 Task: View the complete user details
Action: Mouse scrolled (221, 227) with delta (0, 0)
Screenshot: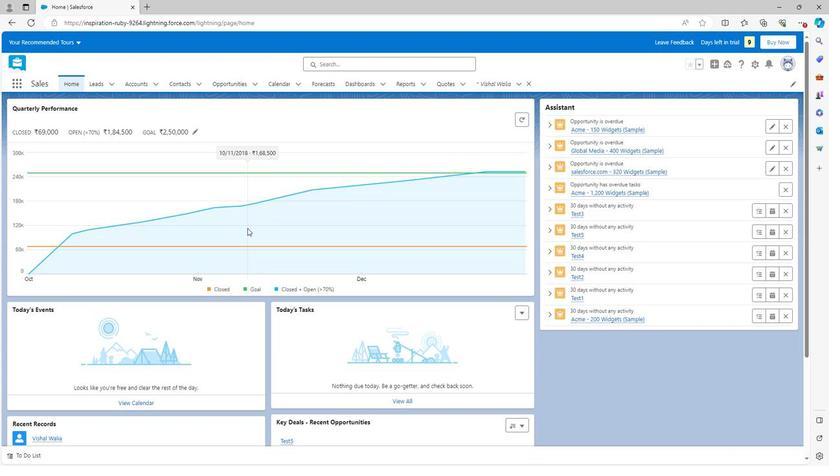 
Action: Mouse scrolled (221, 227) with delta (0, 0)
Screenshot: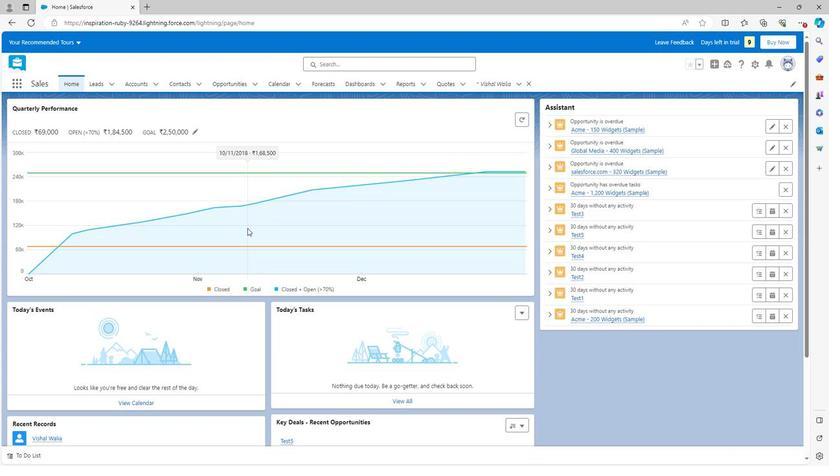 
Action: Mouse scrolled (221, 227) with delta (0, 0)
Screenshot: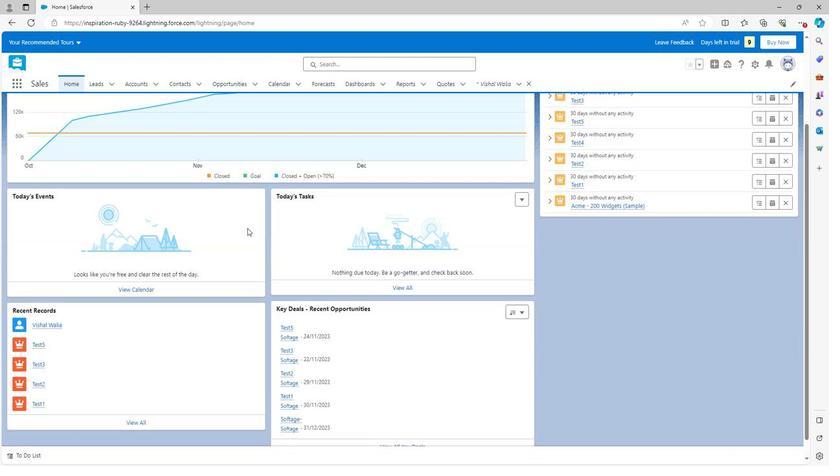 
Action: Mouse scrolled (221, 227) with delta (0, 0)
Screenshot: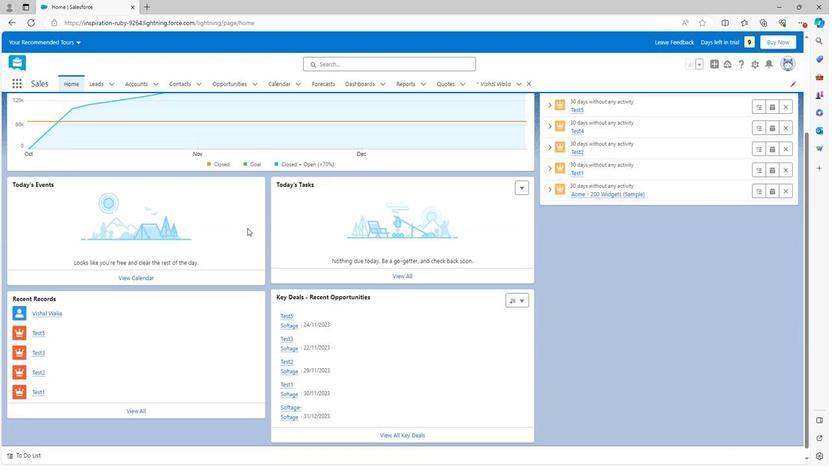 
Action: Mouse scrolled (221, 227) with delta (0, 0)
Screenshot: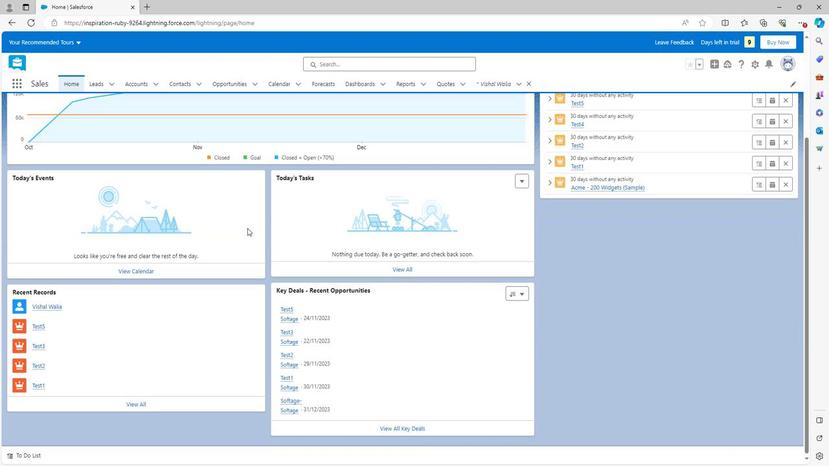 
Action: Mouse scrolled (221, 228) with delta (0, 0)
Screenshot: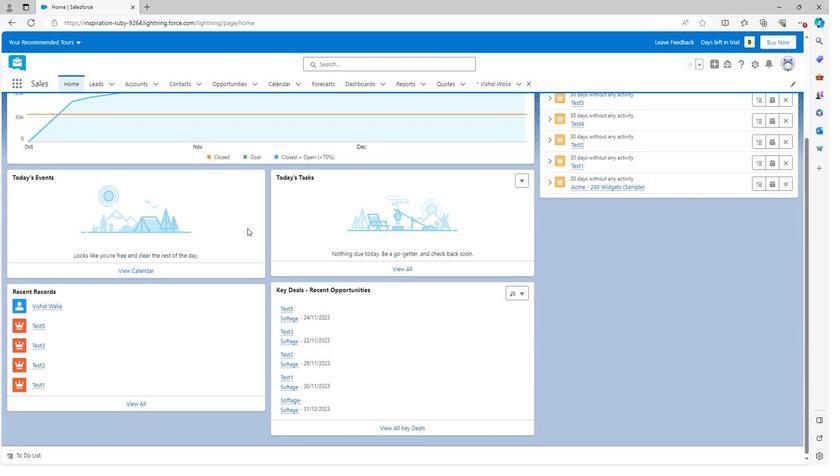 
Action: Mouse scrolled (221, 228) with delta (0, 0)
Screenshot: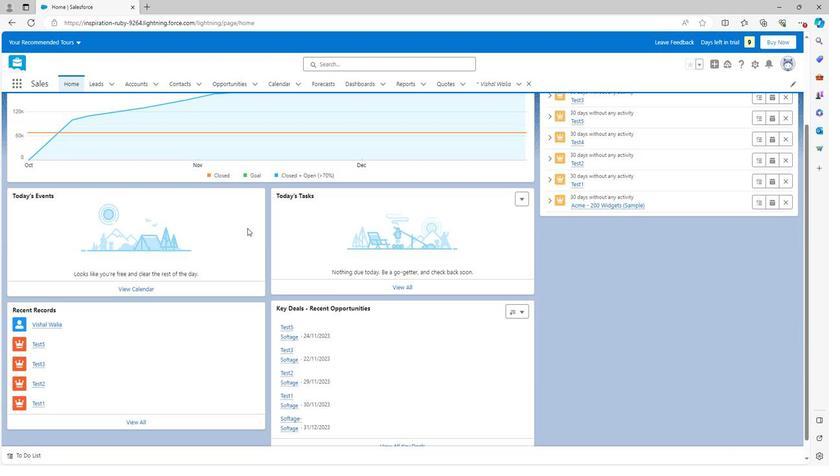 
Action: Mouse scrolled (221, 228) with delta (0, 0)
Screenshot: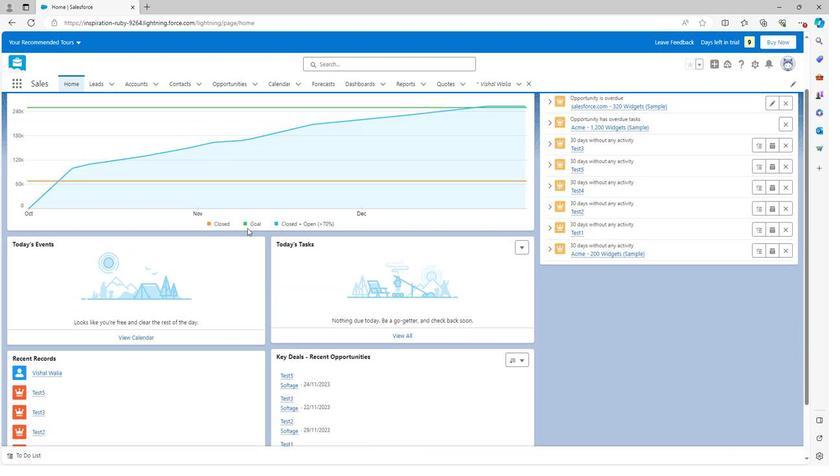 
Action: Mouse scrolled (221, 228) with delta (0, 0)
Screenshot: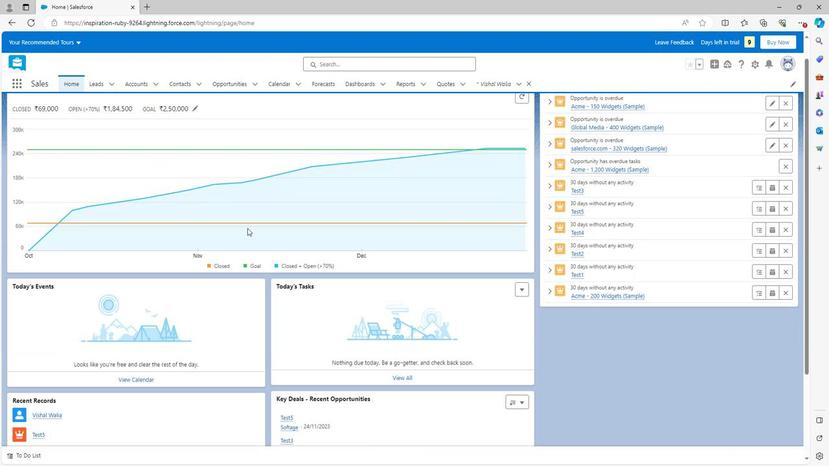 
Action: Mouse scrolled (221, 228) with delta (0, 0)
Screenshot: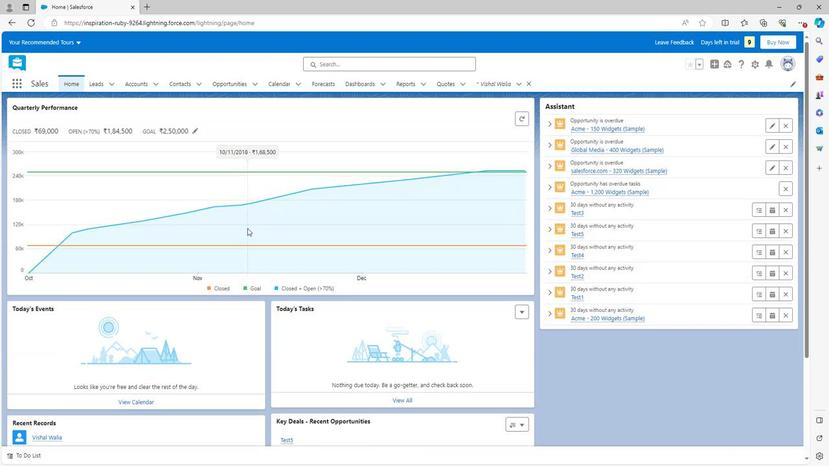 
Action: Mouse moved to (784, 64)
Screenshot: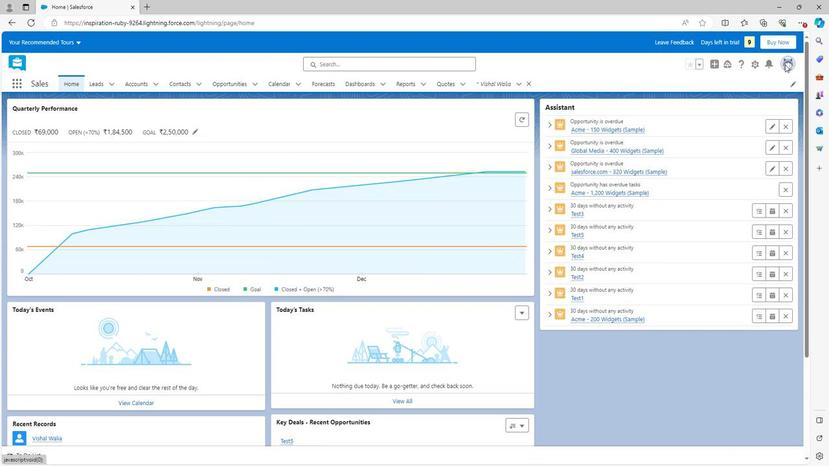 
Action: Mouse pressed left at (784, 64)
Screenshot: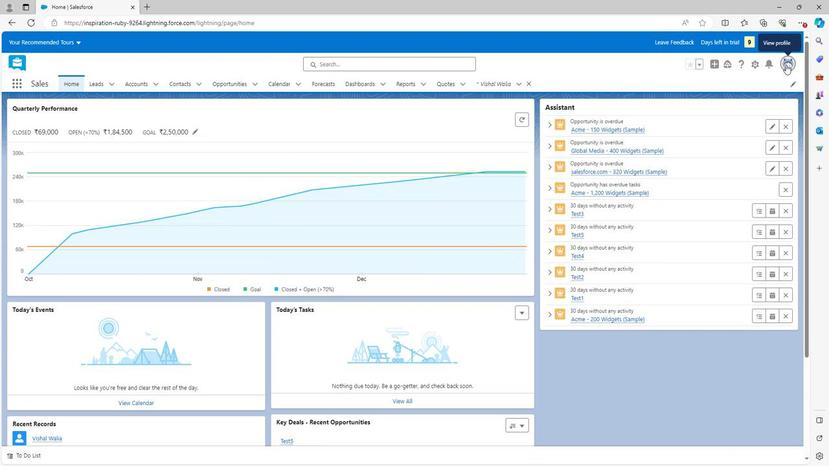 
Action: Mouse moved to (655, 93)
Screenshot: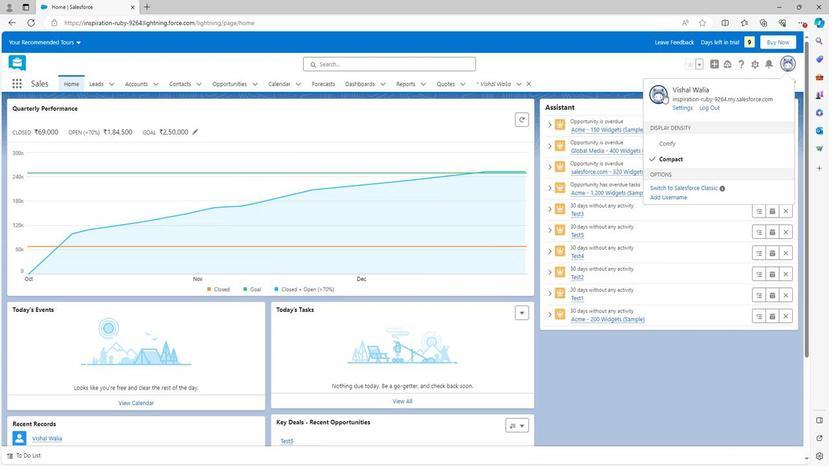 
Action: Mouse pressed left at (655, 93)
Screenshot: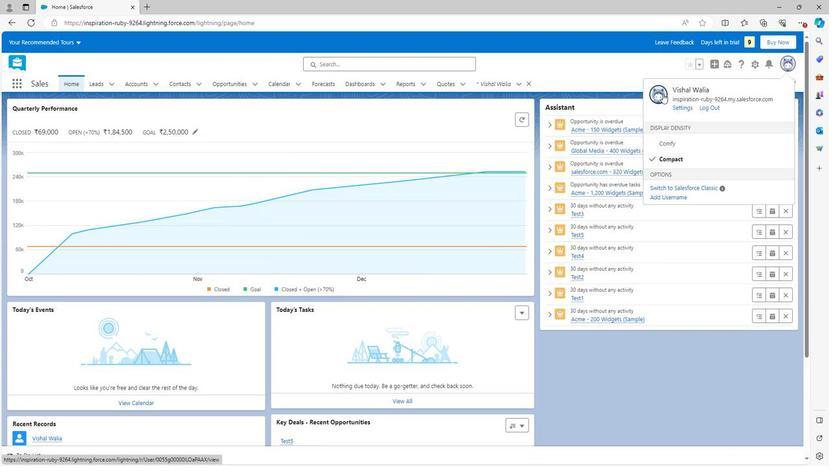 
Action: Mouse moved to (389, 250)
Screenshot: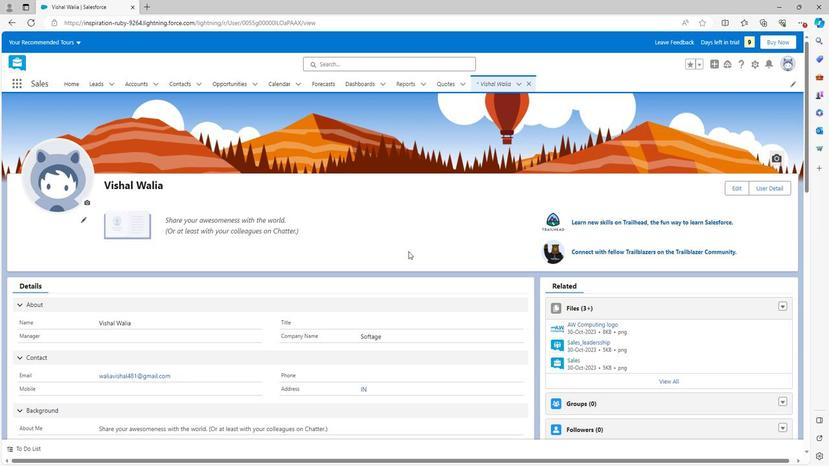 
Action: Mouse scrolled (389, 250) with delta (0, 0)
Screenshot: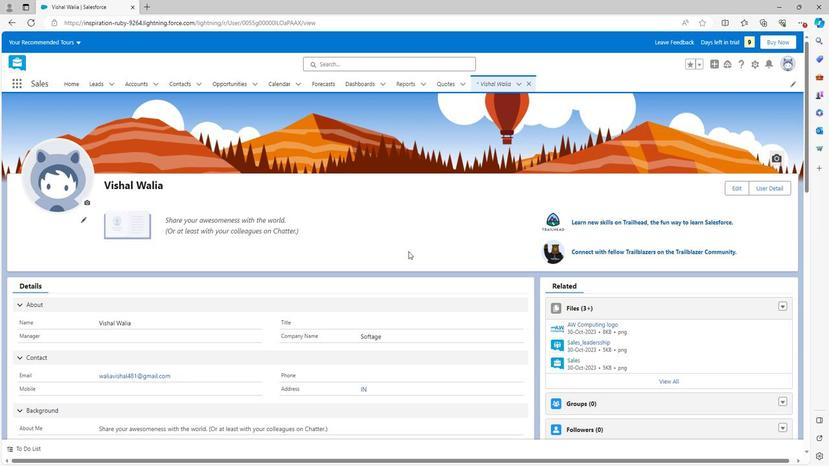 
Action: Mouse scrolled (389, 250) with delta (0, 0)
Screenshot: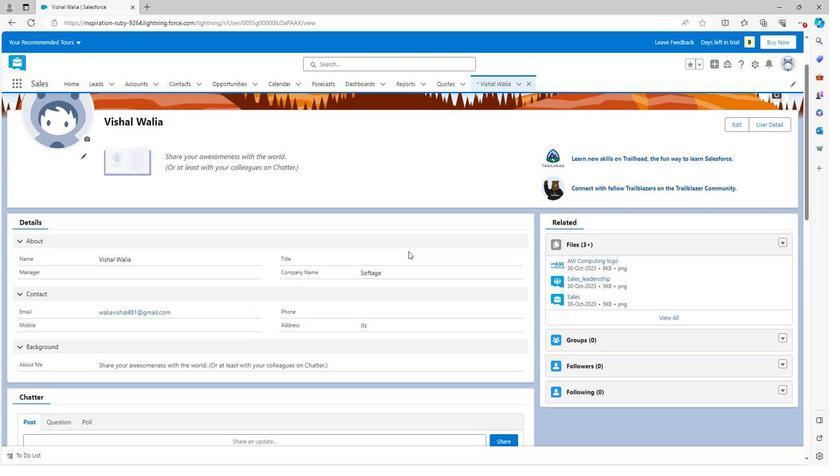 
Action: Mouse scrolled (389, 250) with delta (0, 0)
Screenshot: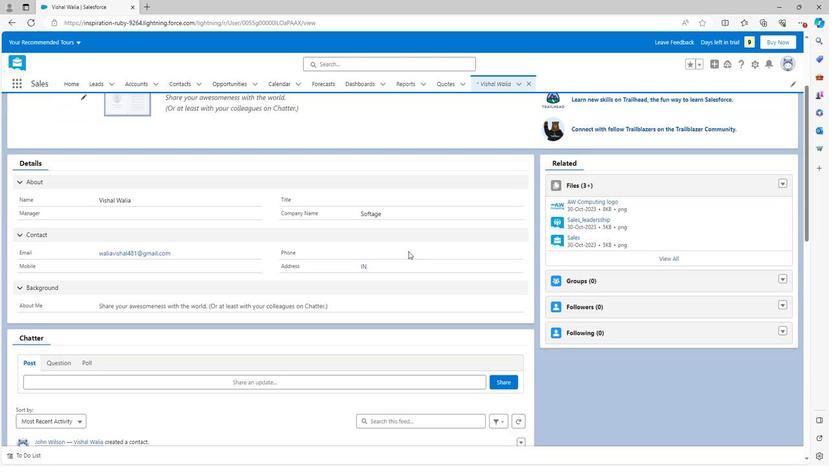 
Action: Mouse scrolled (389, 250) with delta (0, 0)
Screenshot: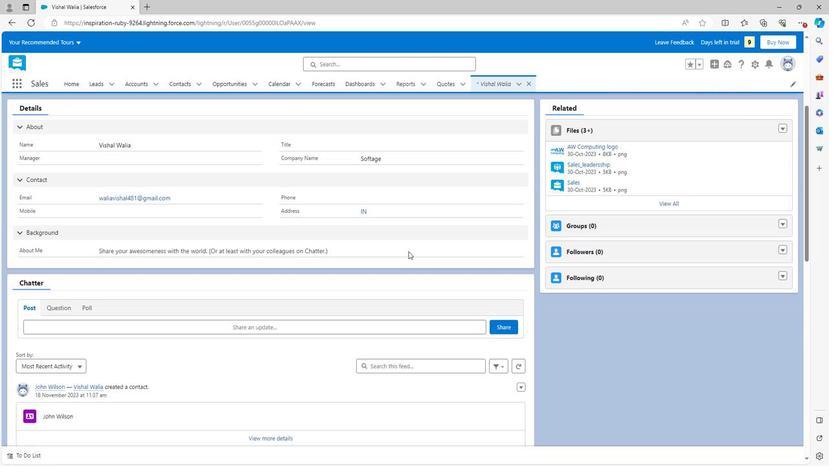 
Action: Mouse scrolled (389, 250) with delta (0, 0)
Screenshot: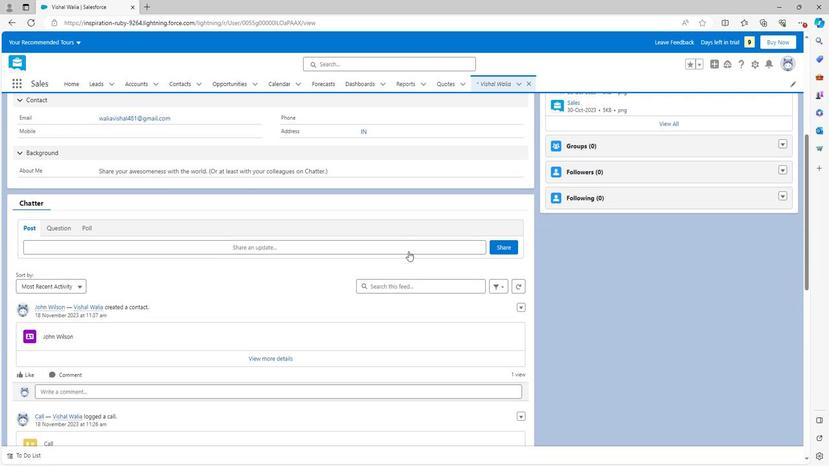 
Action: Mouse scrolled (389, 250) with delta (0, 0)
Screenshot: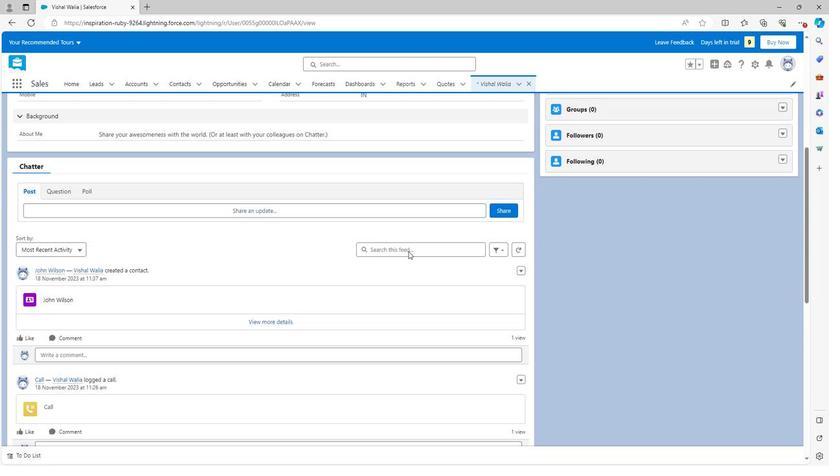 
Action: Mouse scrolled (389, 250) with delta (0, 0)
Screenshot: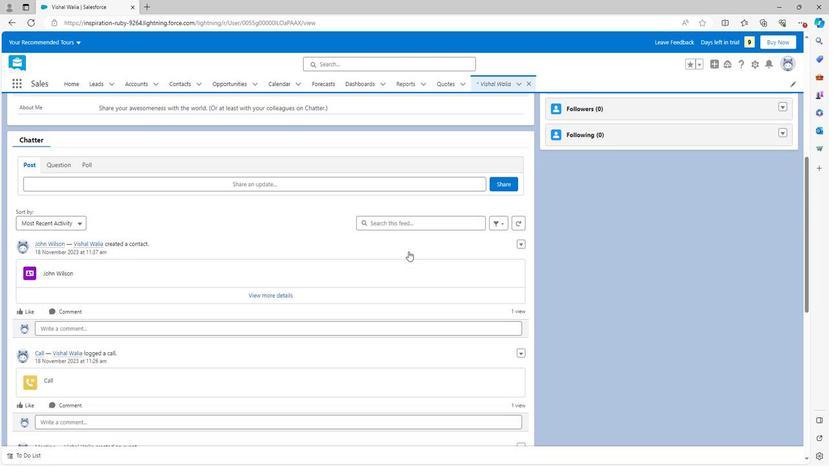 
Action: Mouse scrolled (389, 250) with delta (0, 0)
Screenshot: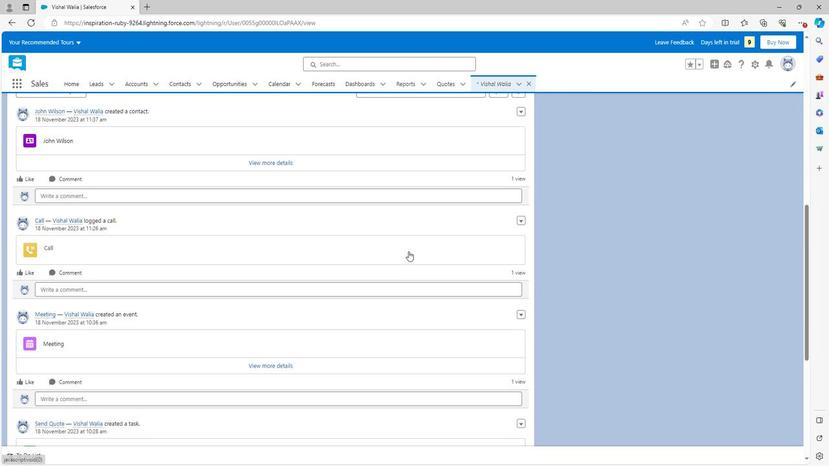 
Action: Mouse scrolled (389, 250) with delta (0, 0)
Screenshot: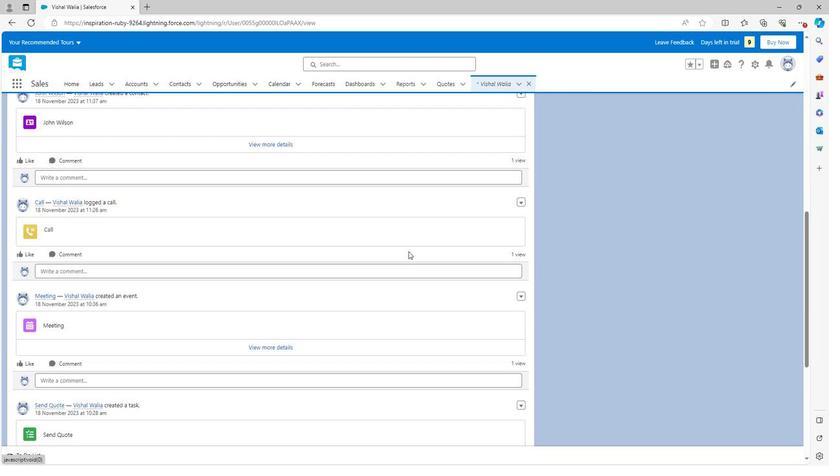
Action: Mouse scrolled (389, 250) with delta (0, 0)
Screenshot: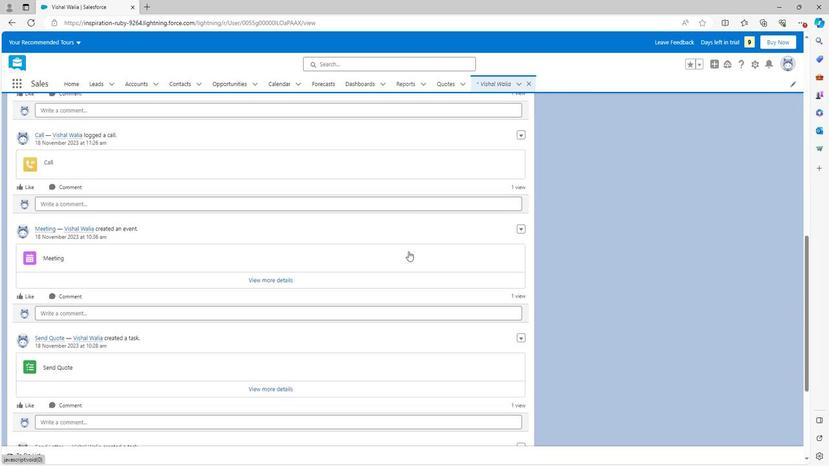 
Action: Mouse scrolled (389, 250) with delta (0, 0)
Screenshot: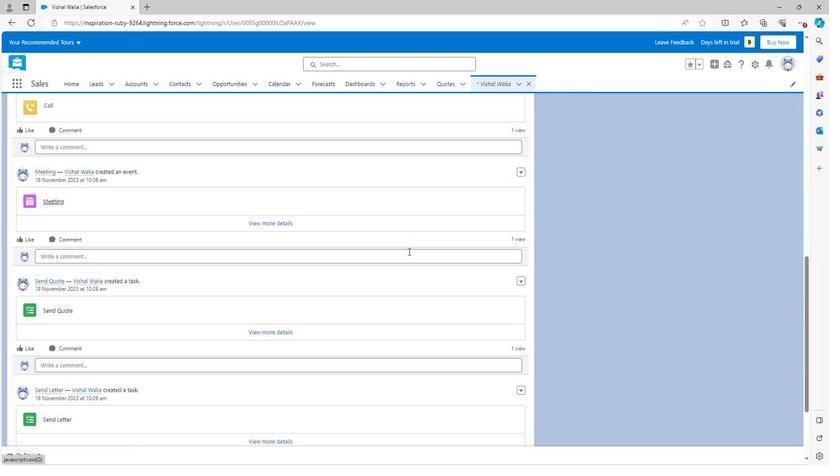 
Action: Mouse scrolled (389, 250) with delta (0, 0)
Screenshot: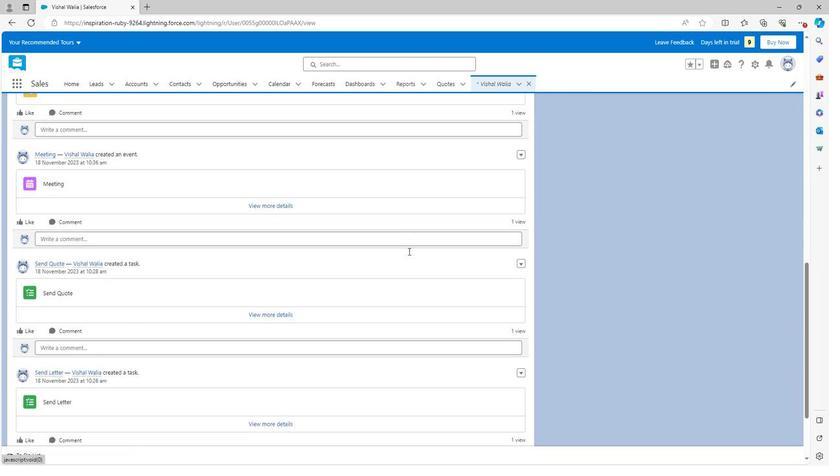 
Action: Mouse scrolled (389, 251) with delta (0, 0)
Screenshot: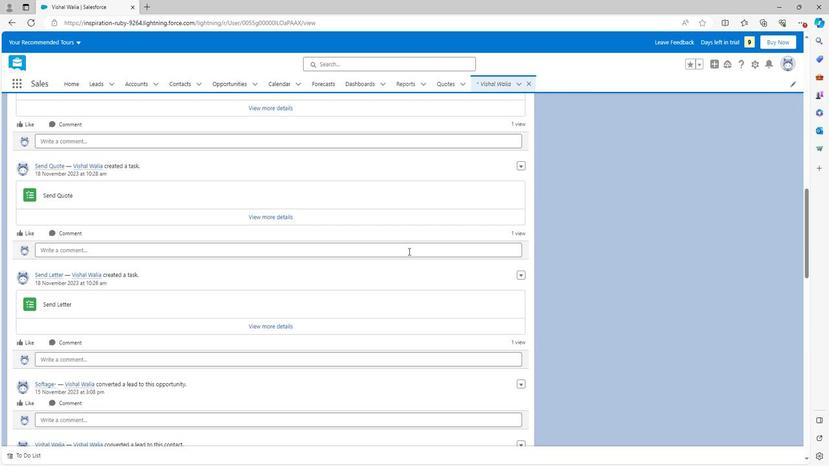 
Action: Mouse scrolled (389, 251) with delta (0, 0)
Screenshot: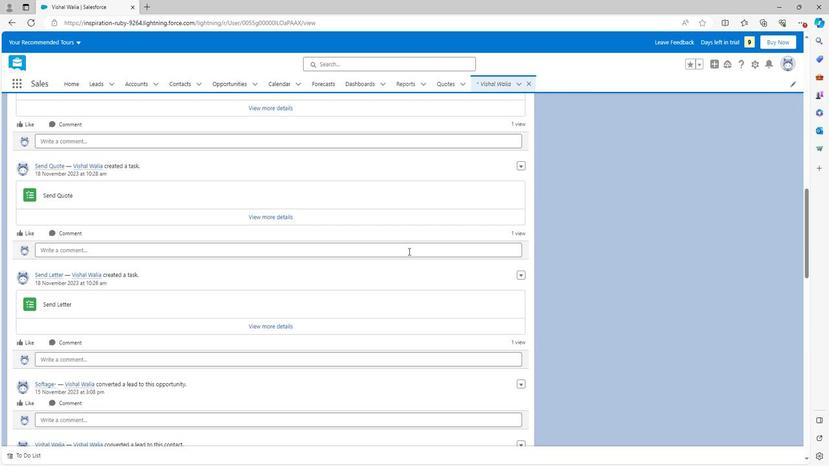 
Action: Mouse scrolled (389, 251) with delta (0, 0)
Screenshot: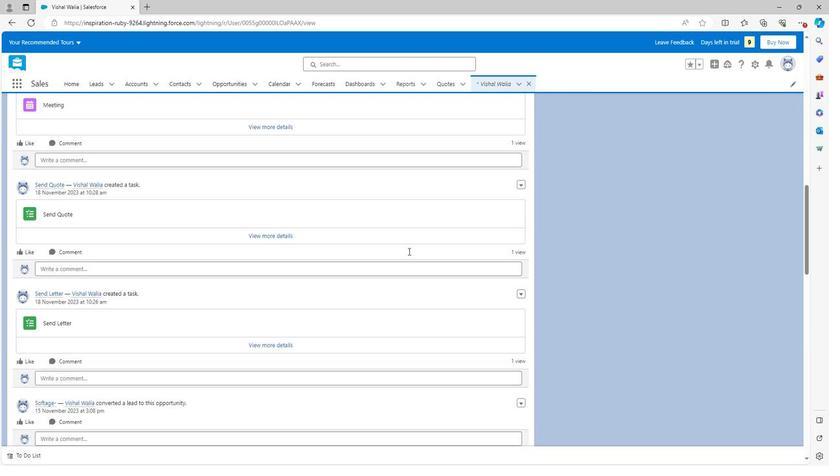 
Action: Mouse scrolled (389, 251) with delta (0, 0)
Screenshot: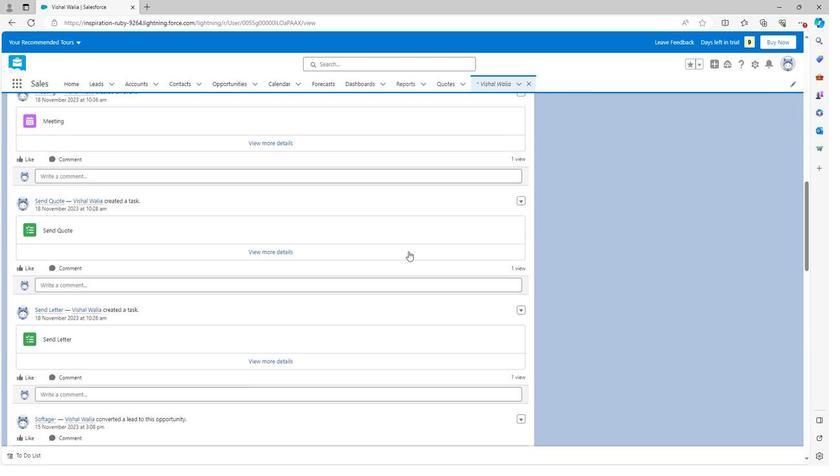 
Action: Mouse scrolled (389, 251) with delta (0, 0)
Screenshot: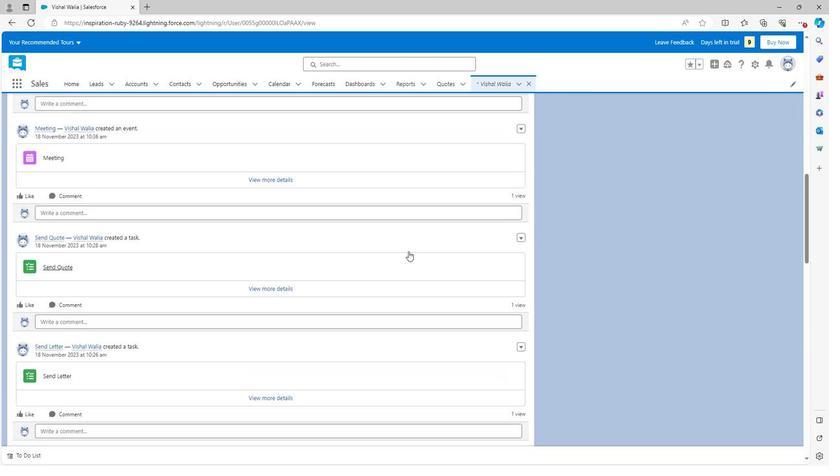 
Action: Mouse scrolled (389, 251) with delta (0, 0)
Screenshot: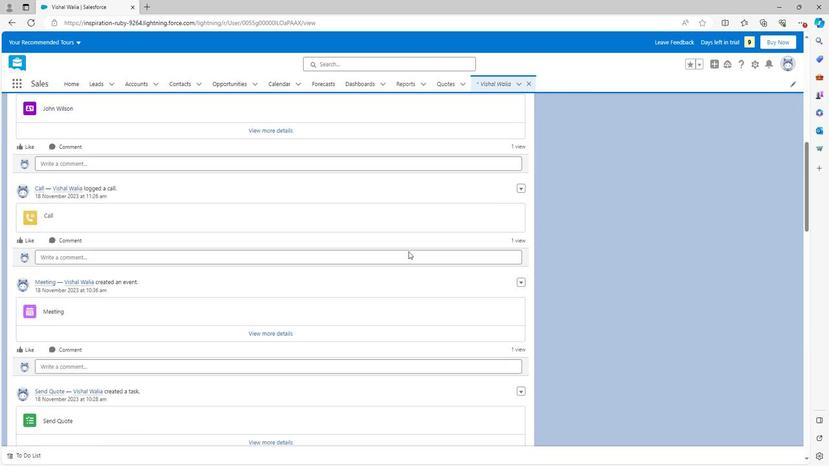 
Action: Mouse scrolled (389, 251) with delta (0, 0)
Screenshot: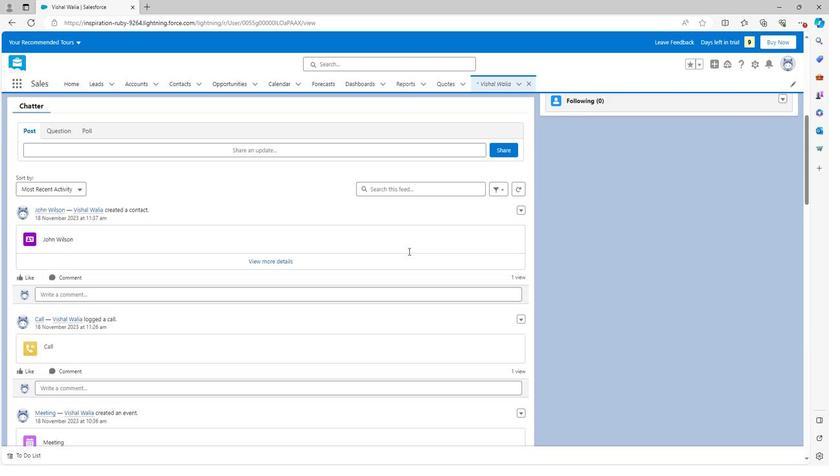 
Action: Mouse scrolled (389, 251) with delta (0, 0)
Screenshot: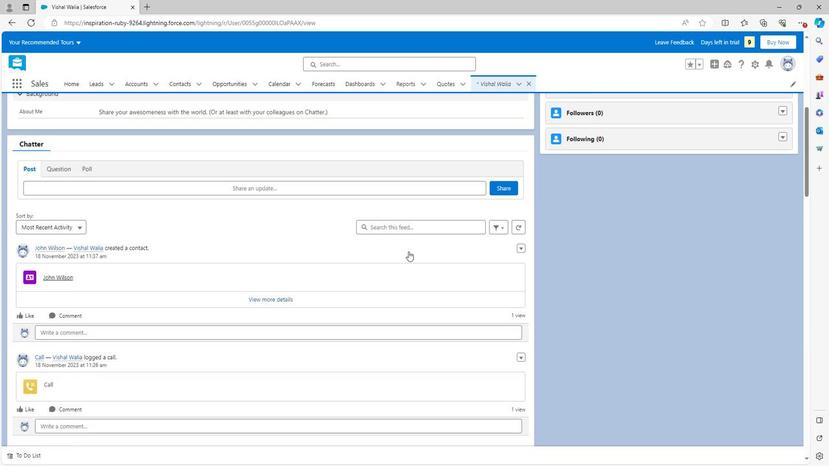 
Action: Mouse scrolled (389, 251) with delta (0, 0)
Screenshot: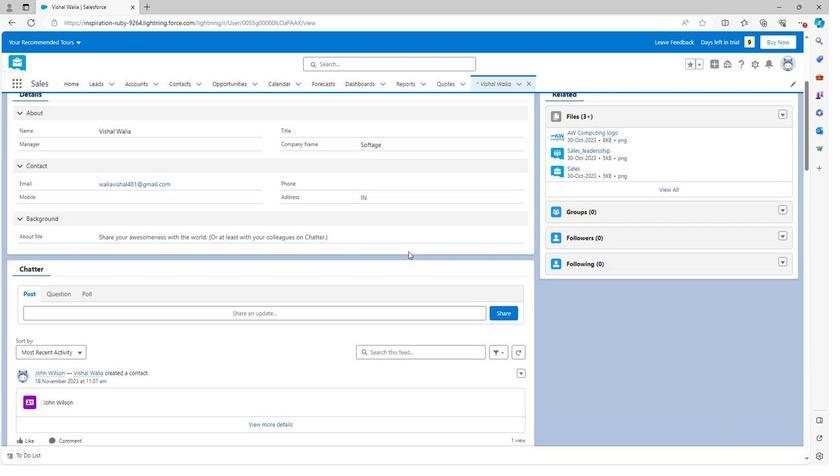 
Action: Mouse scrolled (389, 251) with delta (0, 0)
Screenshot: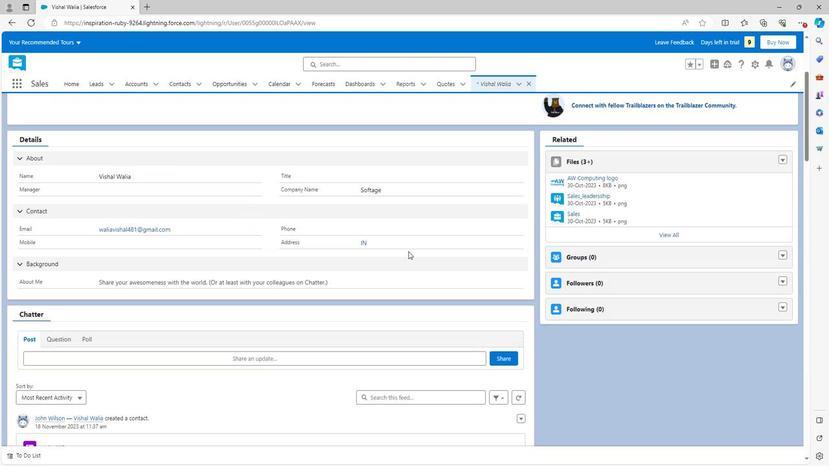 
Action: Mouse scrolled (389, 251) with delta (0, 0)
Screenshot: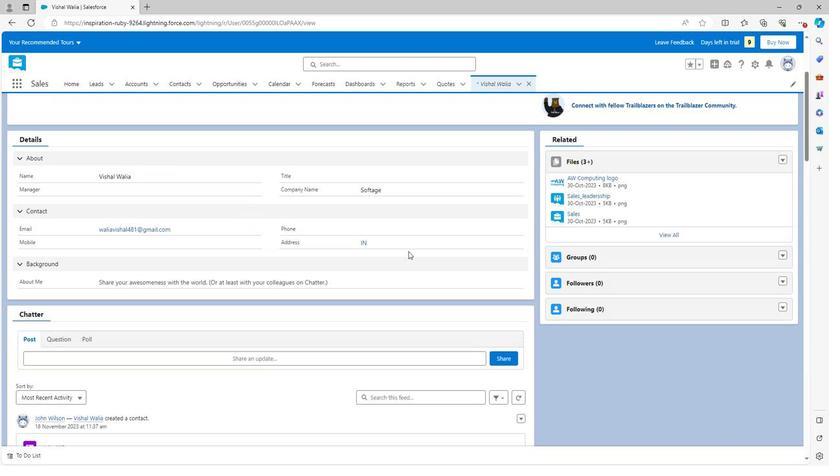 
Action: Mouse scrolled (389, 251) with delta (0, 0)
Screenshot: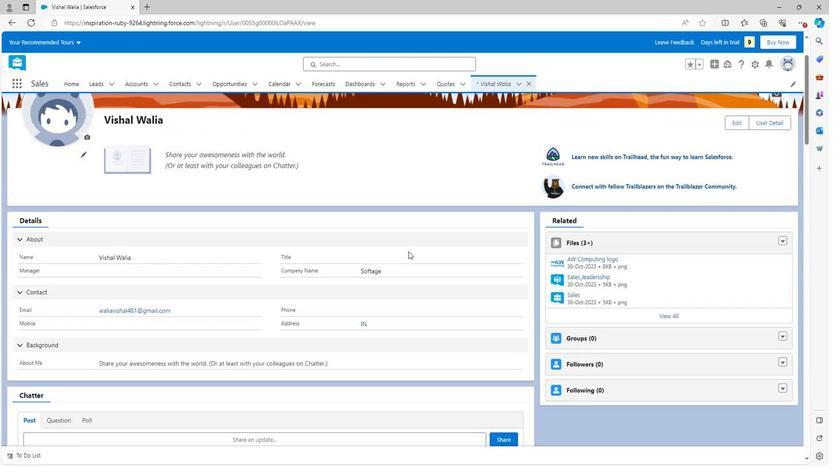 
Action: Mouse scrolled (389, 251) with delta (0, 0)
Screenshot: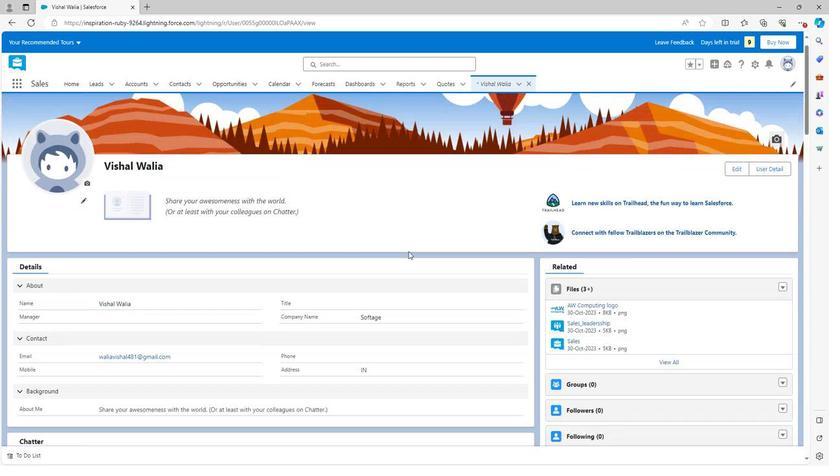 
Action: Mouse moved to (758, 184)
Screenshot: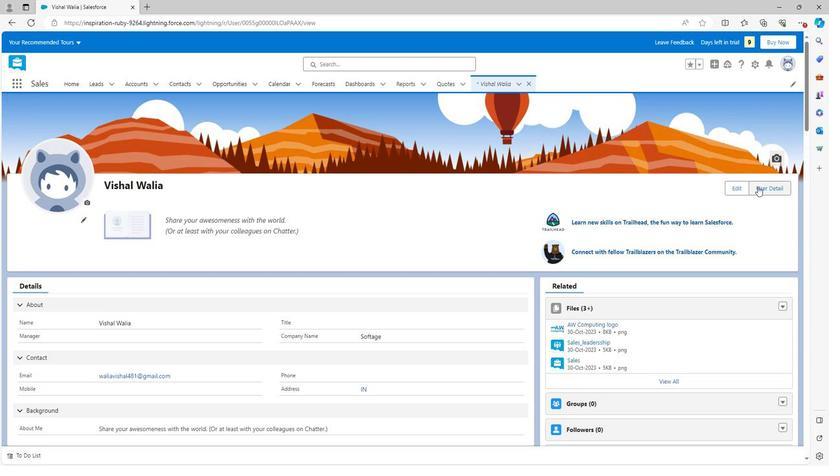 
Action: Mouse pressed left at (758, 184)
Screenshot: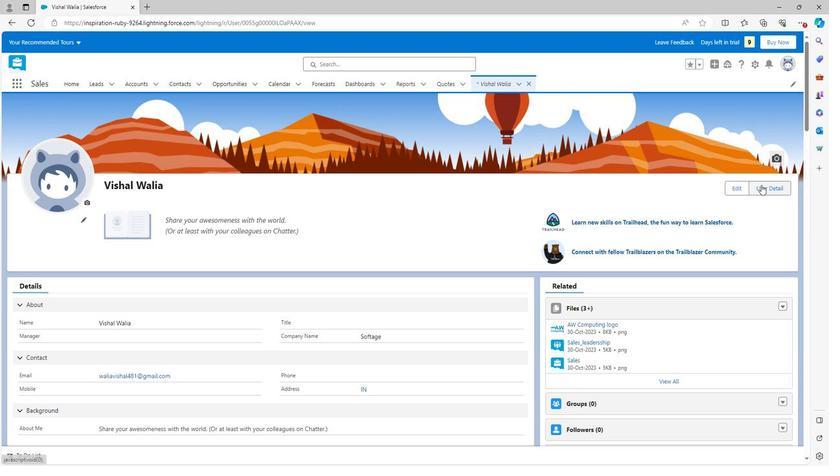 
Action: Mouse moved to (298, 250)
Screenshot: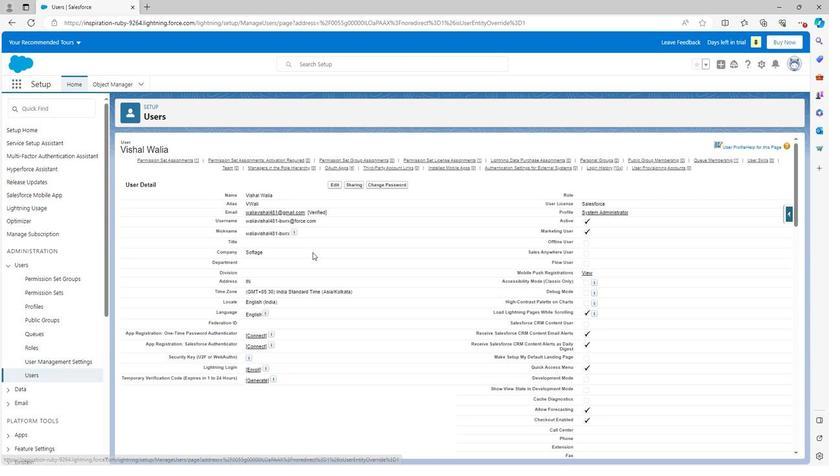
Action: Mouse scrolled (298, 250) with delta (0, 0)
Screenshot: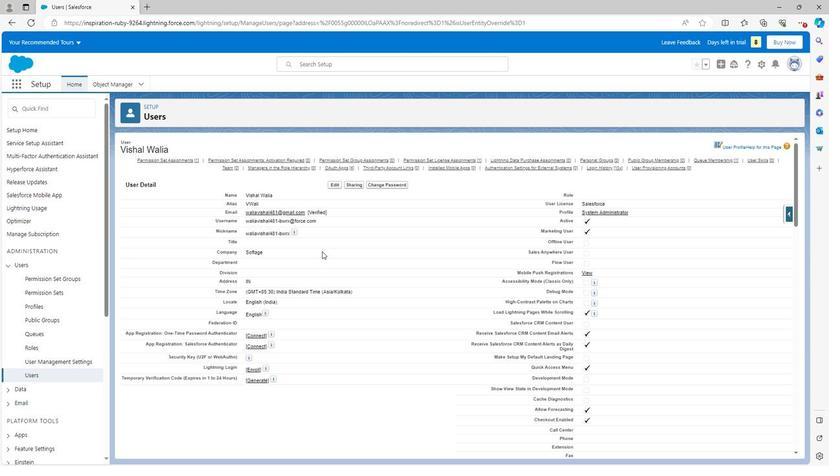 
Action: Mouse scrolled (298, 250) with delta (0, 0)
Screenshot: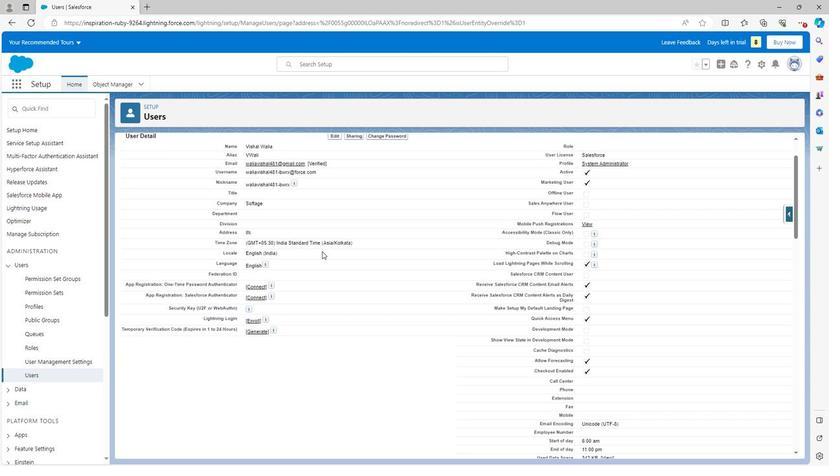 
Action: Mouse scrolled (298, 250) with delta (0, 0)
Screenshot: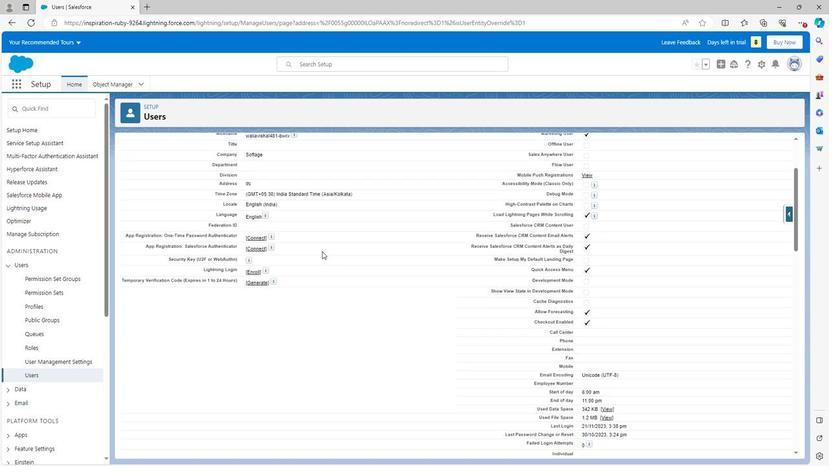 
Action: Mouse scrolled (298, 250) with delta (0, 0)
Screenshot: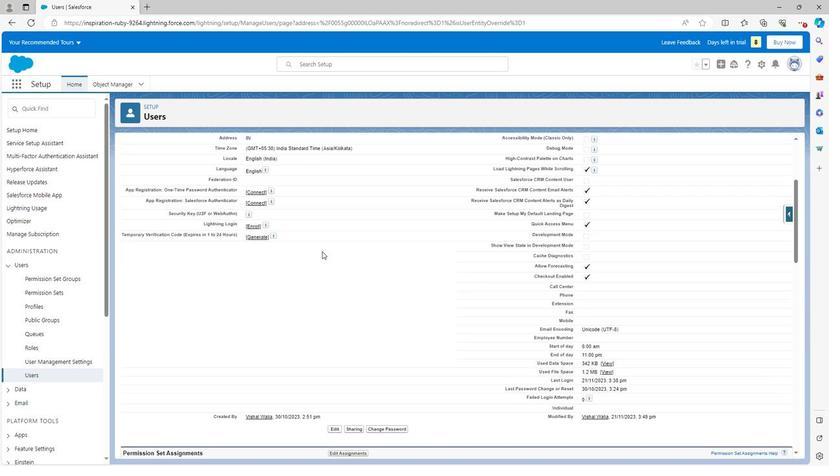 
Action: Mouse scrolled (298, 250) with delta (0, 0)
Screenshot: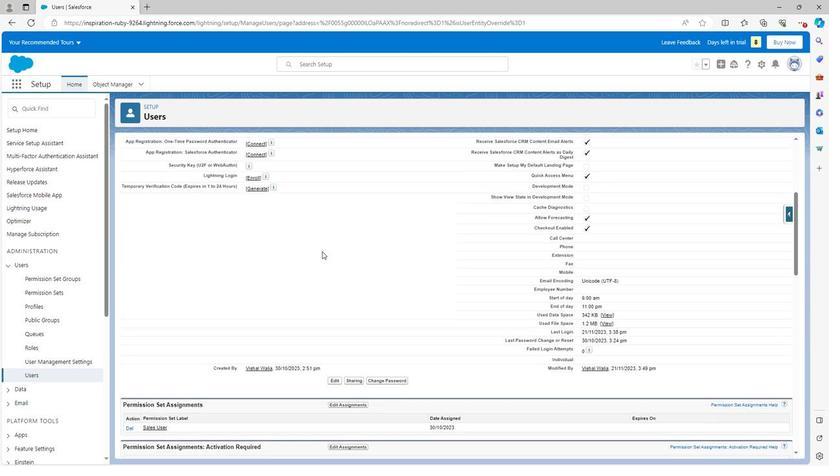 
Action: Mouse scrolled (298, 250) with delta (0, 0)
Screenshot: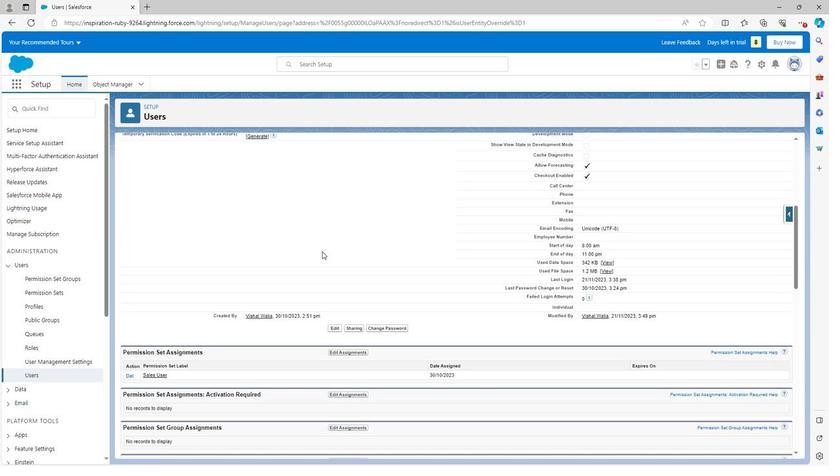 
Action: Mouse scrolled (298, 250) with delta (0, 0)
Screenshot: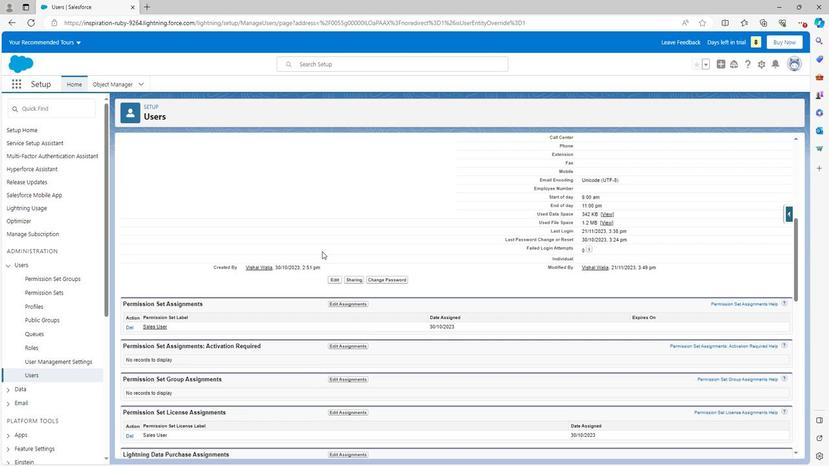 
Action: Mouse scrolled (298, 250) with delta (0, 0)
Screenshot: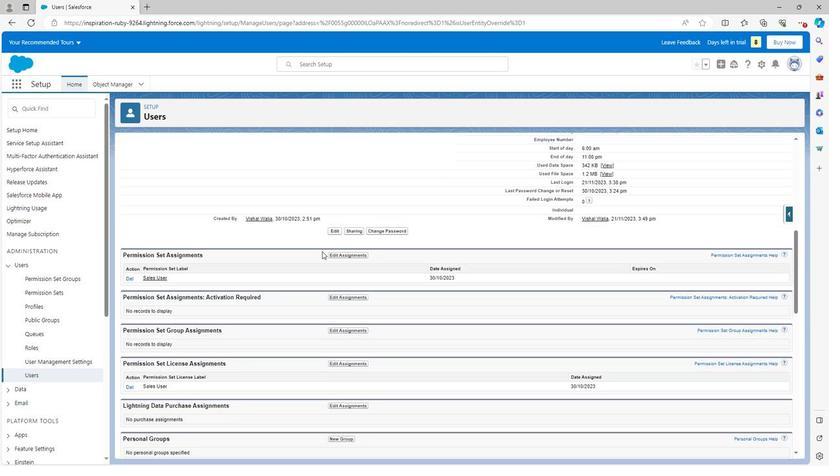 
Action: Mouse scrolled (298, 250) with delta (0, 0)
Screenshot: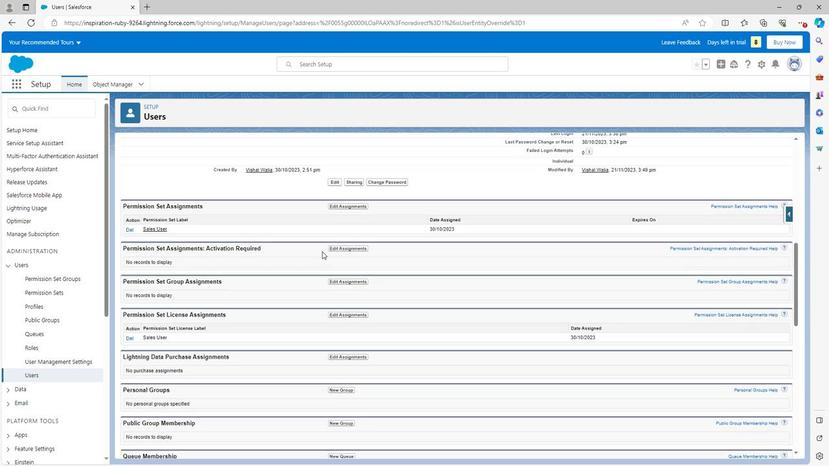 
Action: Mouse scrolled (298, 250) with delta (0, 0)
Screenshot: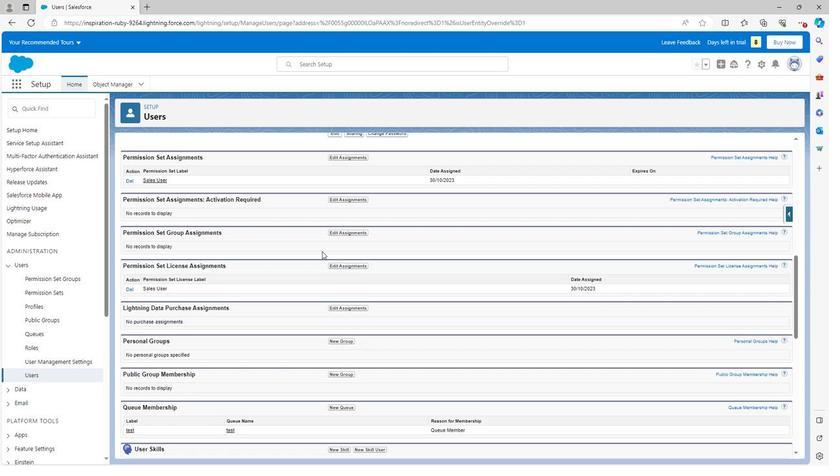 
Action: Mouse scrolled (298, 250) with delta (0, 0)
Screenshot: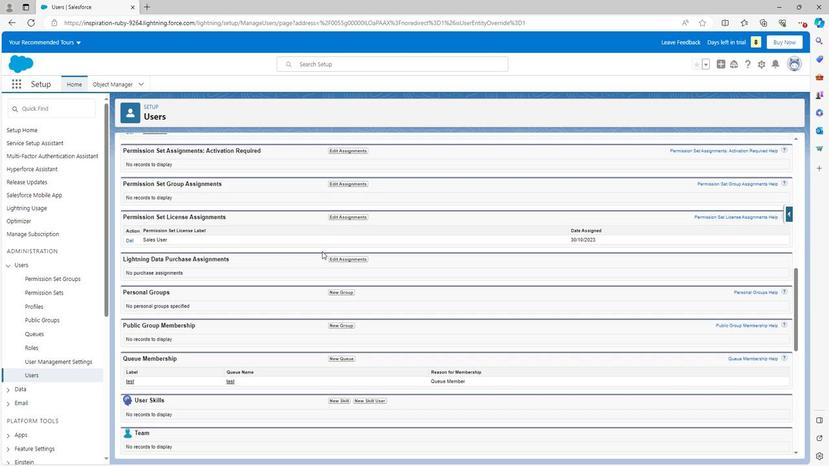 
Action: Mouse scrolled (298, 250) with delta (0, 0)
Screenshot: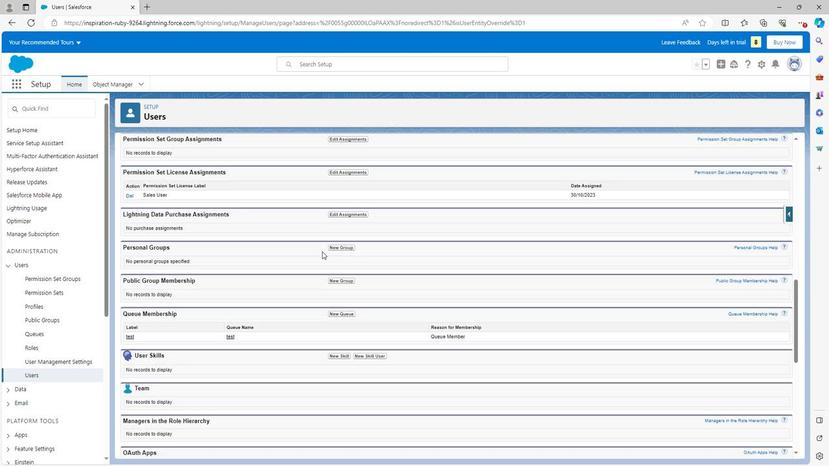 
Action: Mouse scrolled (298, 250) with delta (0, 0)
Screenshot: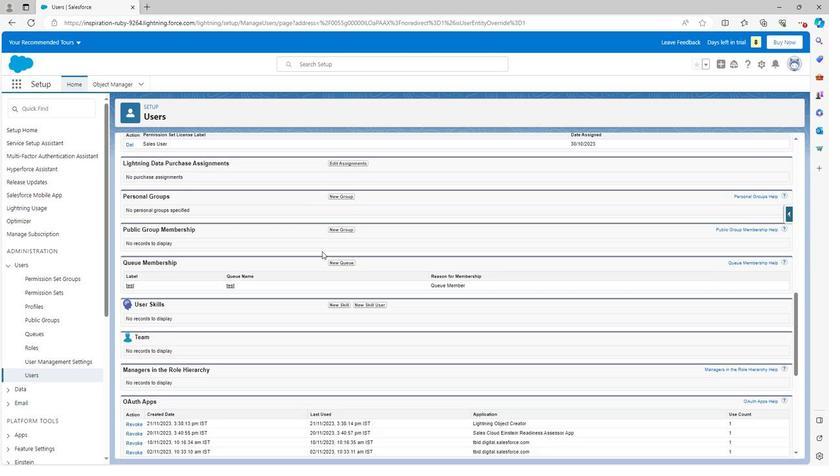 
Action: Mouse scrolled (298, 250) with delta (0, 0)
Screenshot: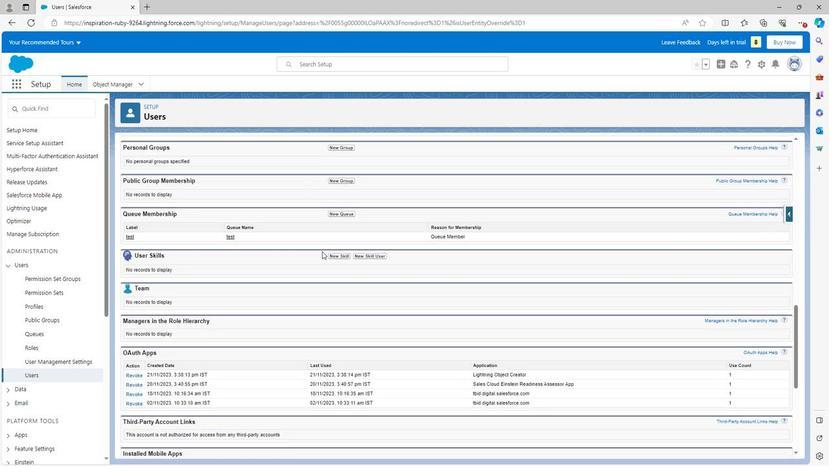
Action: Mouse scrolled (298, 250) with delta (0, 0)
Screenshot: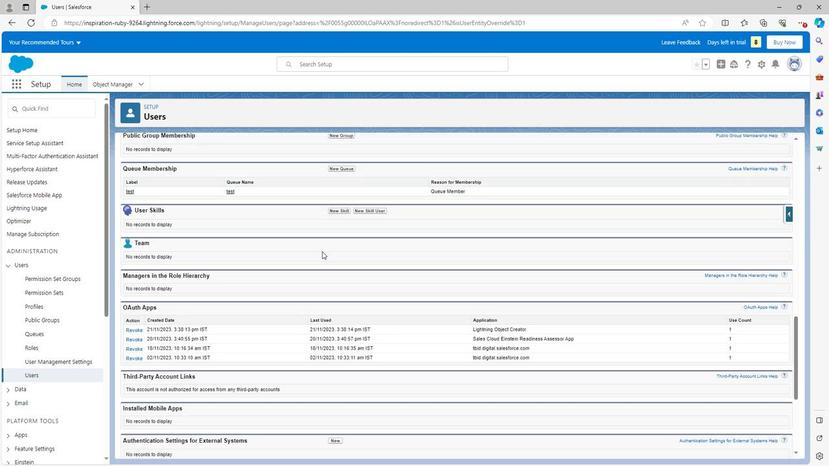 
Action: Mouse scrolled (298, 250) with delta (0, 0)
Screenshot: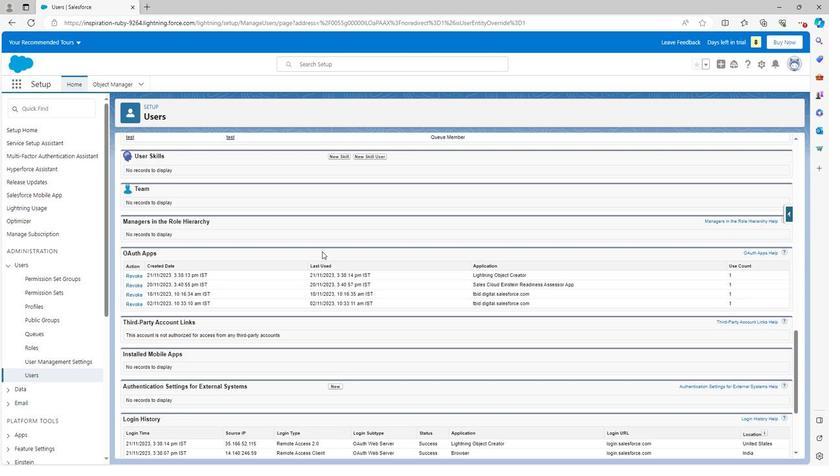 
Action: Mouse scrolled (298, 250) with delta (0, 0)
Screenshot: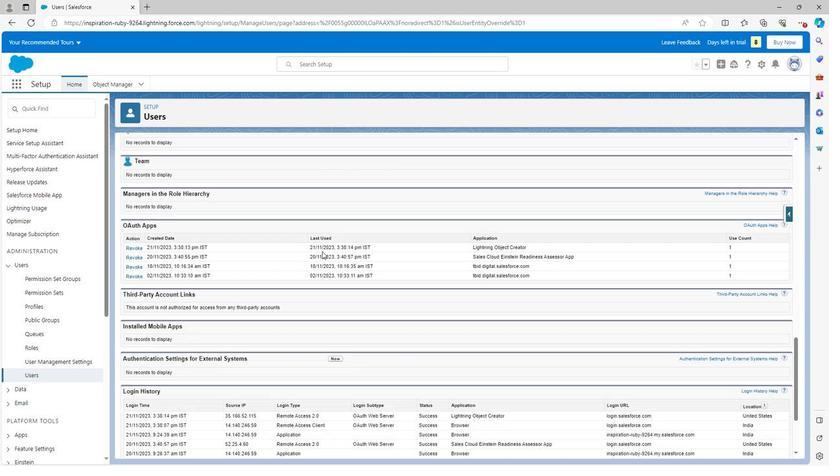 
Action: Mouse scrolled (298, 250) with delta (0, 0)
Screenshot: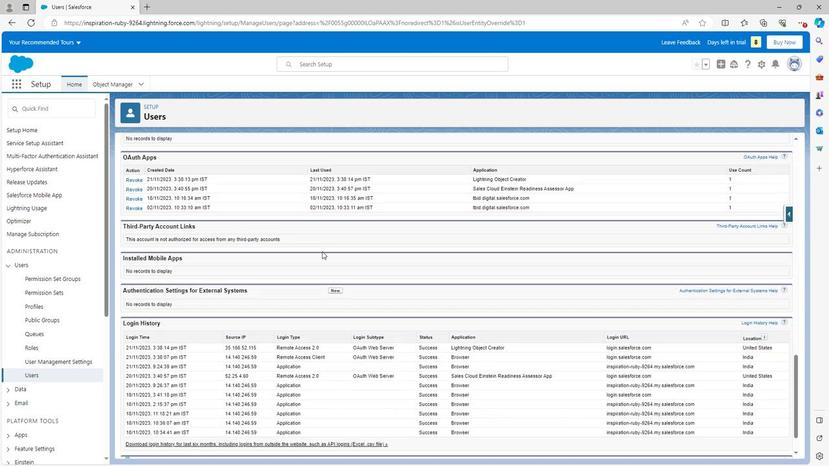 
Action: Mouse scrolled (298, 250) with delta (0, 0)
Screenshot: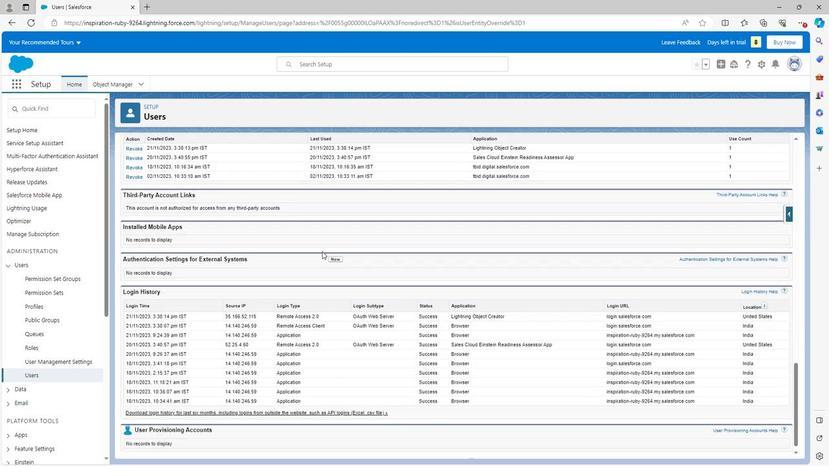 
Action: Mouse scrolled (298, 251) with delta (0, 0)
Screenshot: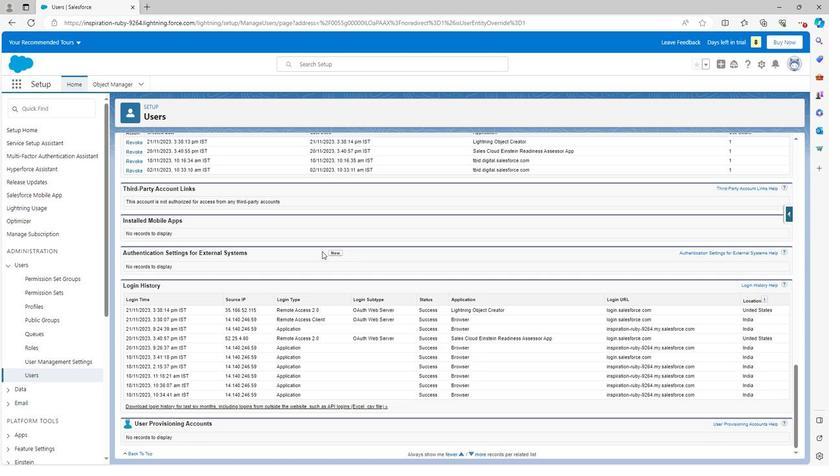 
Action: Mouse scrolled (298, 251) with delta (0, 0)
Screenshot: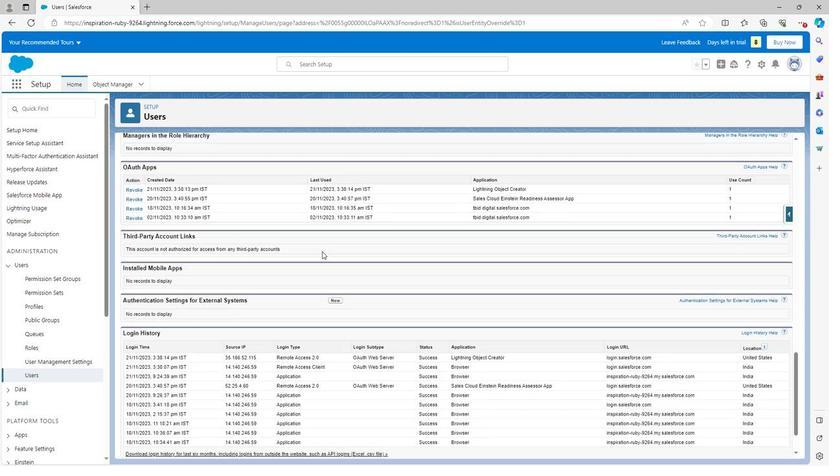 
Action: Mouse scrolled (298, 251) with delta (0, 0)
Screenshot: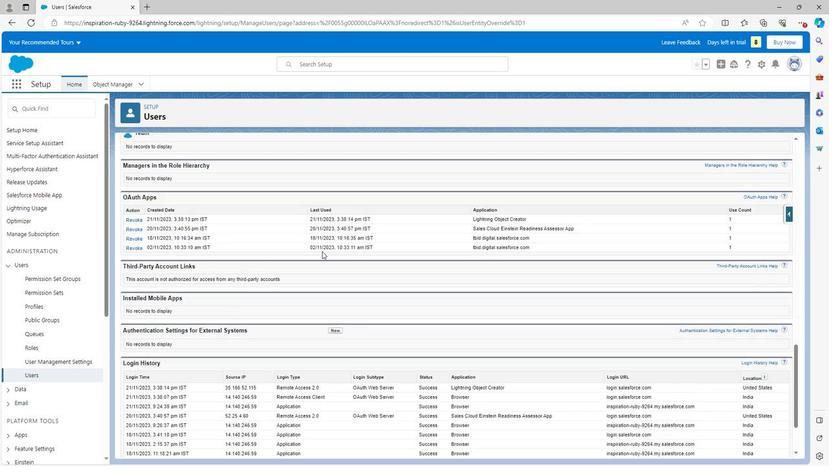 
Action: Mouse scrolled (298, 251) with delta (0, 0)
Screenshot: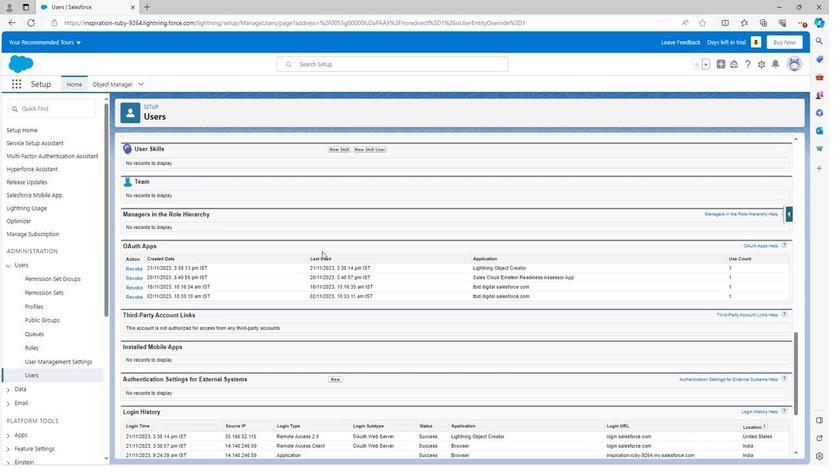 
Action: Mouse scrolled (298, 251) with delta (0, 0)
Screenshot: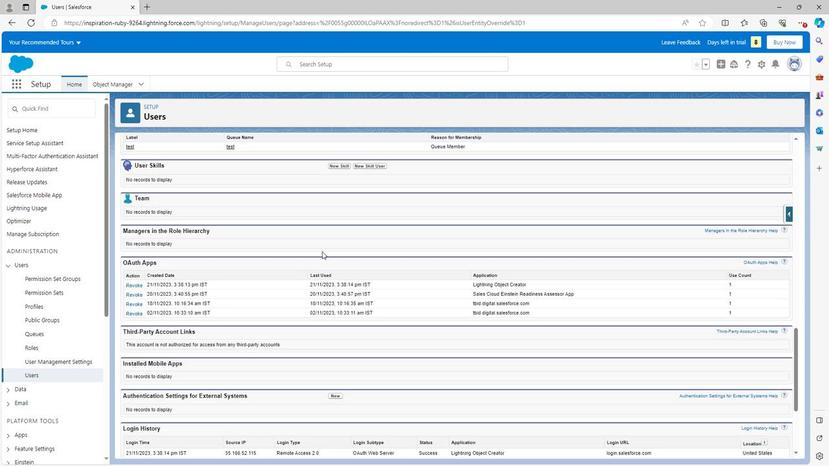 
Action: Mouse scrolled (298, 251) with delta (0, 0)
Screenshot: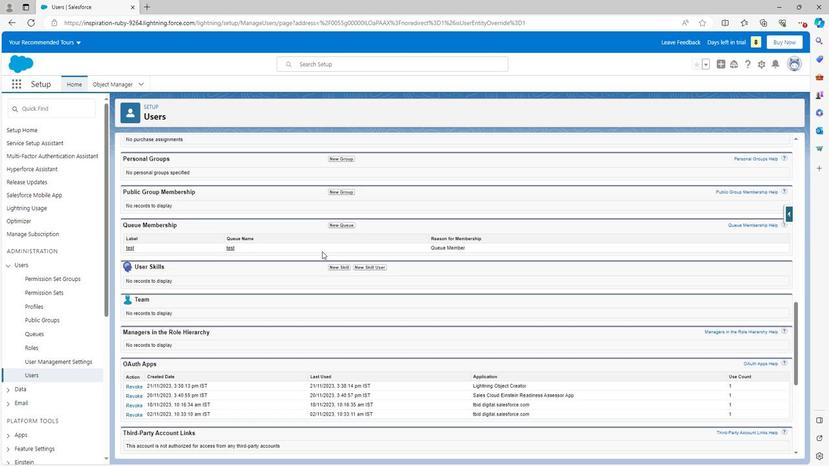 
Action: Mouse scrolled (298, 251) with delta (0, 0)
Screenshot: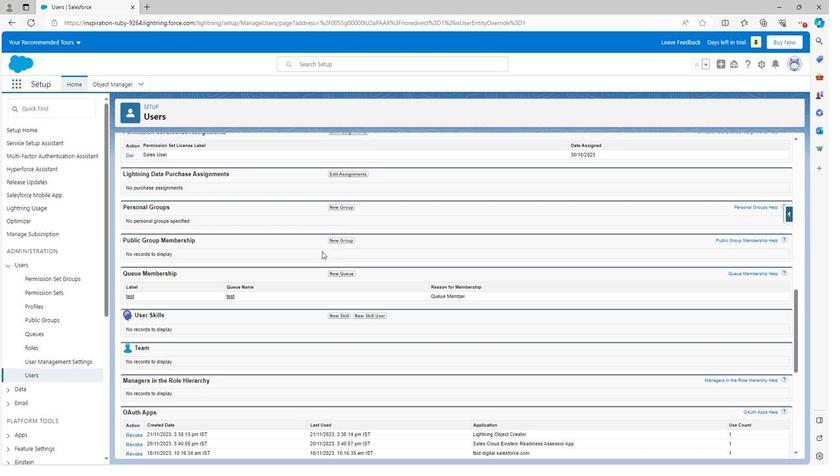
Action: Mouse scrolled (298, 251) with delta (0, 0)
Screenshot: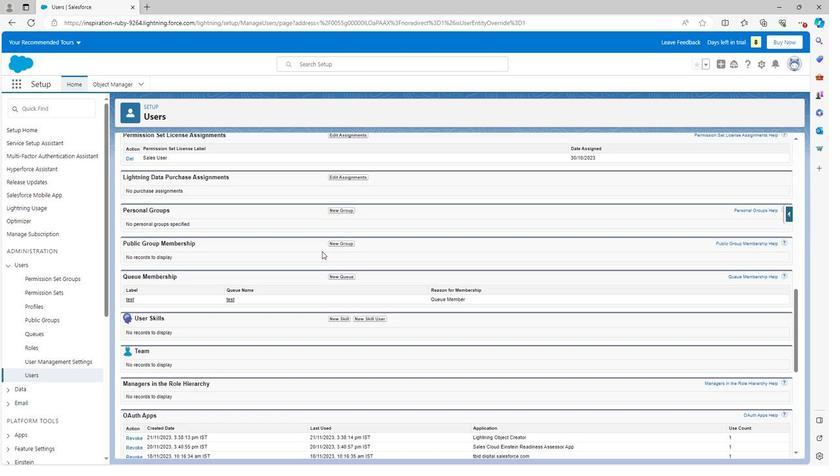
Action: Mouse scrolled (298, 251) with delta (0, 0)
Screenshot: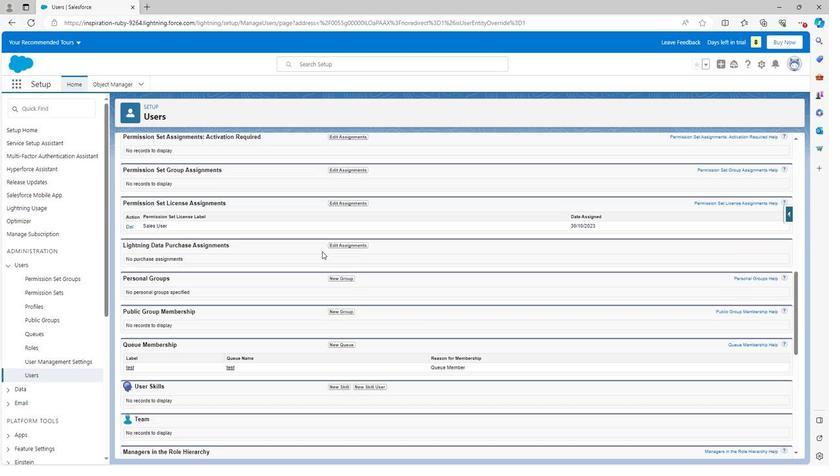 
Action: Mouse scrolled (298, 251) with delta (0, 0)
Screenshot: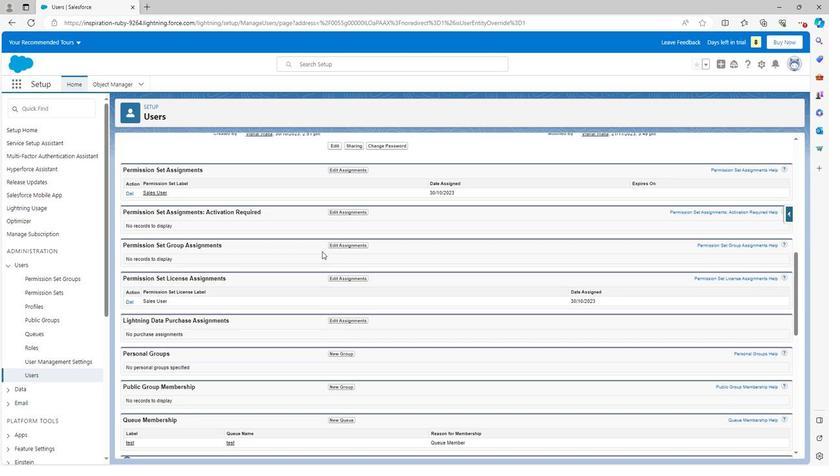 
Action: Mouse scrolled (298, 251) with delta (0, 0)
Screenshot: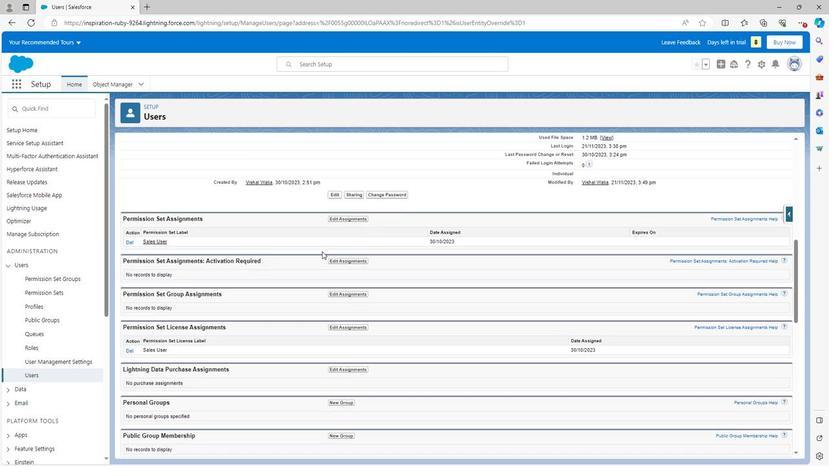 
Action: Mouse scrolled (298, 251) with delta (0, 0)
Screenshot: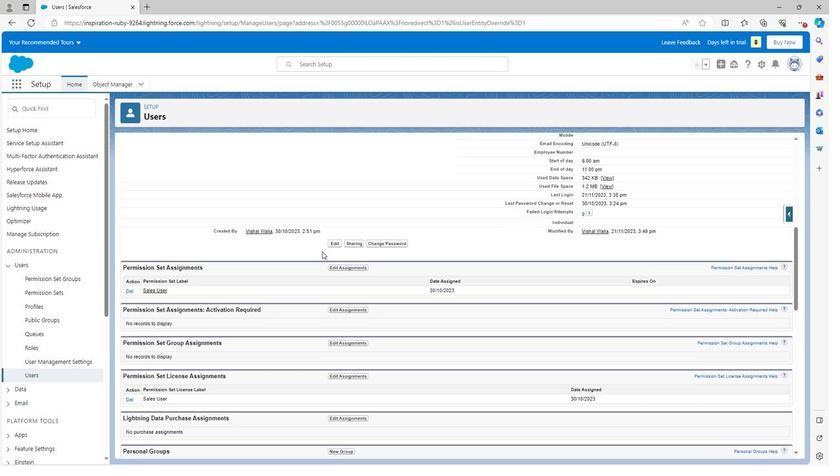 
Action: Mouse scrolled (298, 251) with delta (0, 0)
Screenshot: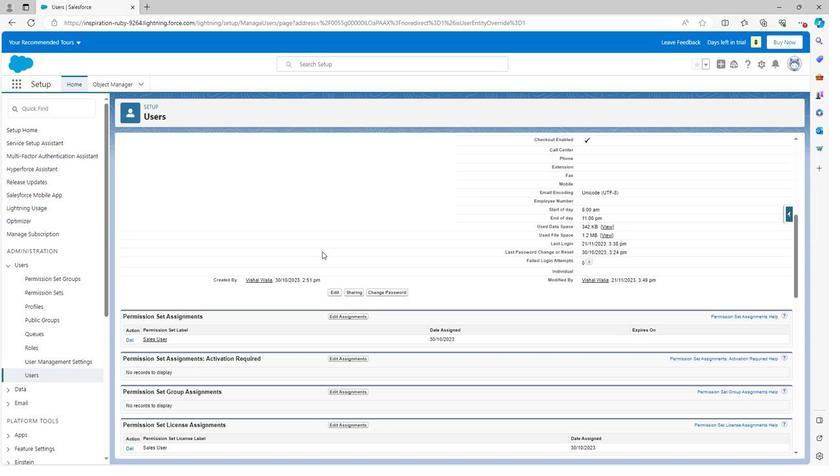 
Action: Mouse scrolled (298, 251) with delta (0, 0)
Screenshot: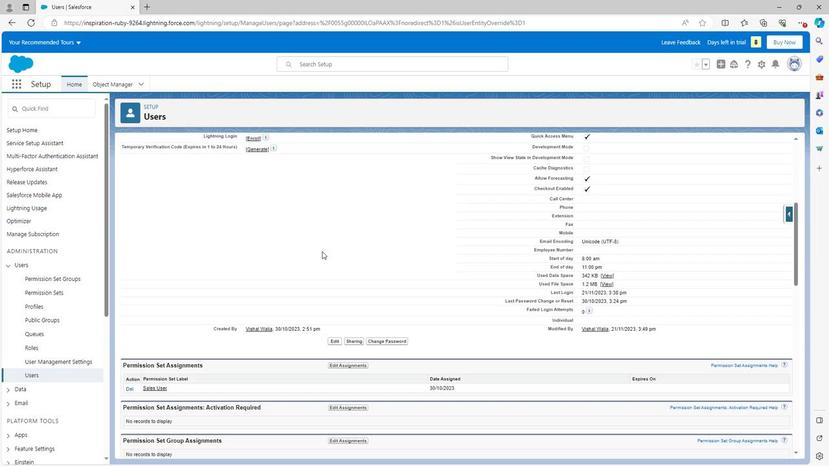 
Action: Mouse scrolled (298, 251) with delta (0, 0)
Screenshot: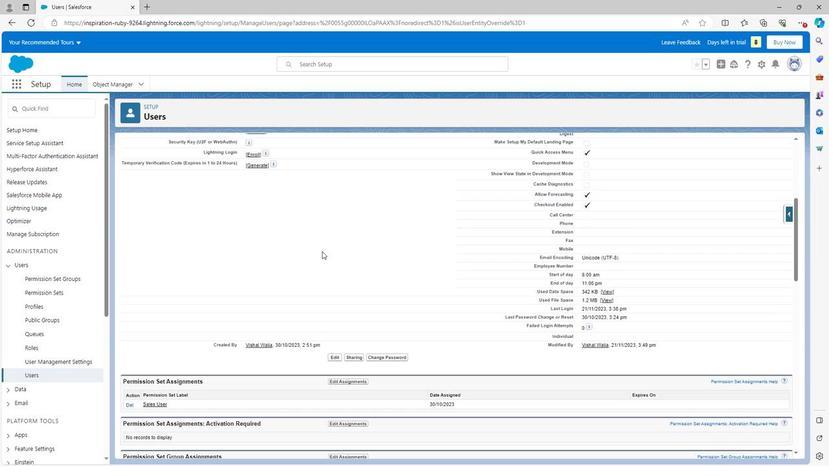 
Action: Mouse scrolled (298, 251) with delta (0, 0)
Screenshot: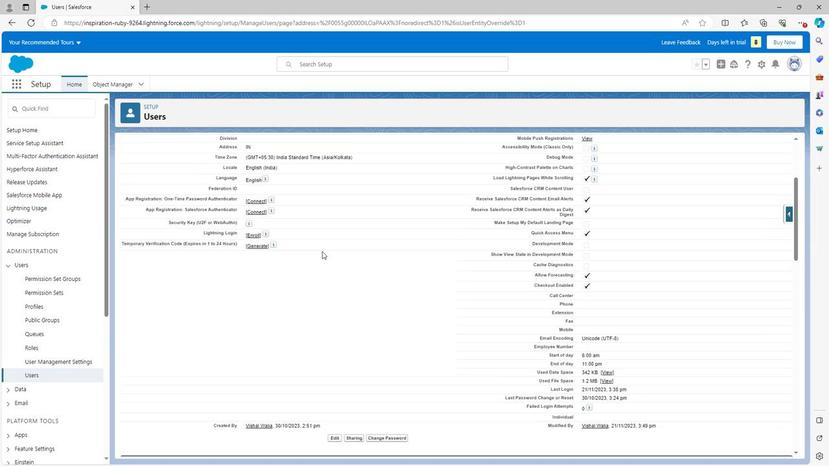 
Action: Mouse scrolled (298, 251) with delta (0, 0)
Screenshot: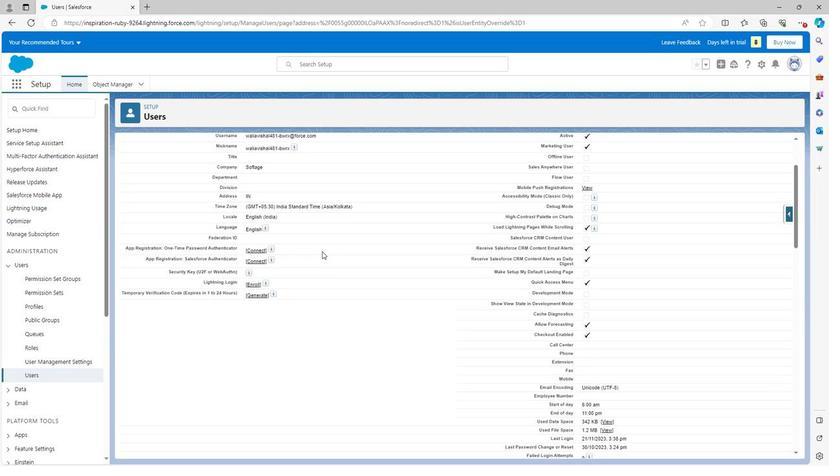 
Action: Mouse scrolled (298, 251) with delta (0, 0)
Screenshot: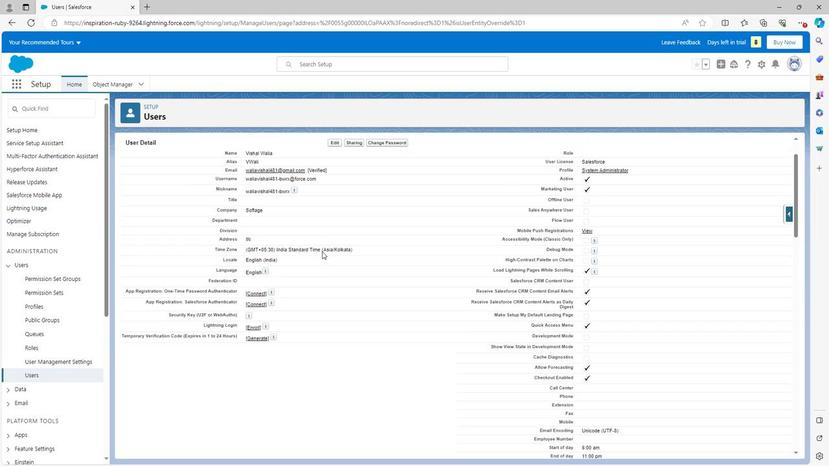 
Action: Mouse scrolled (298, 251) with delta (0, 0)
Screenshot: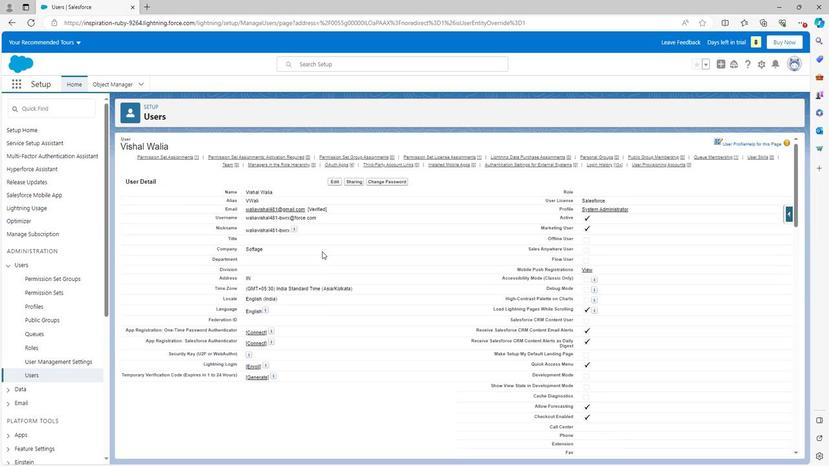 
Action: Mouse scrolled (298, 251) with delta (0, 0)
Screenshot: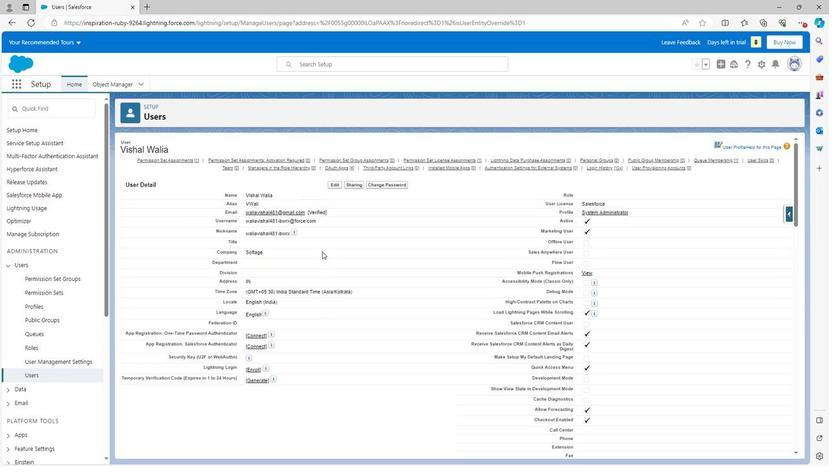 
Action: Mouse scrolled (298, 251) with delta (0, 0)
Screenshot: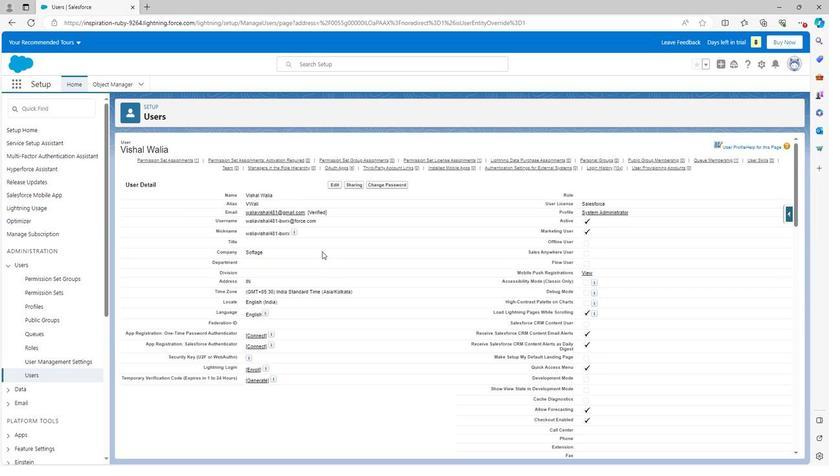 
Action: Mouse scrolled (298, 251) with delta (0, 0)
Screenshot: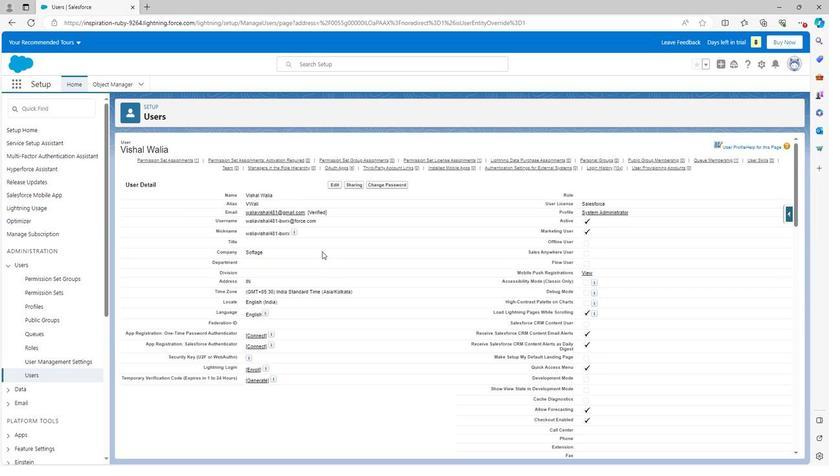 
Action: Mouse scrolled (298, 251) with delta (0, 0)
Screenshot: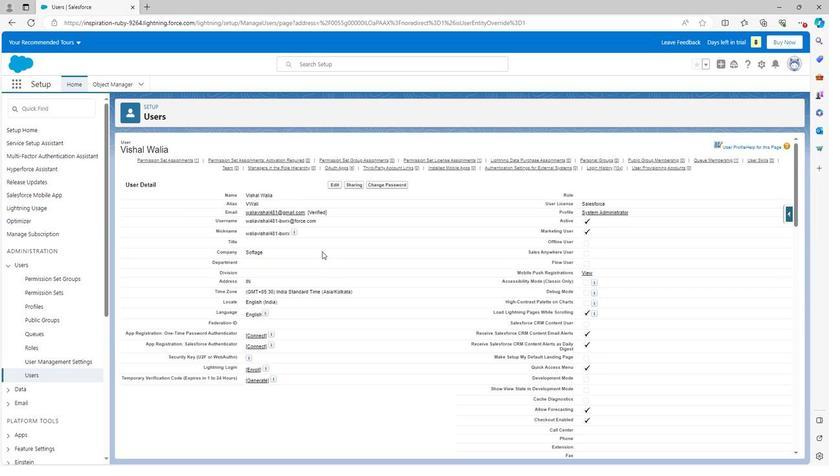 
Action: Mouse scrolled (298, 251) with delta (0, 0)
Screenshot: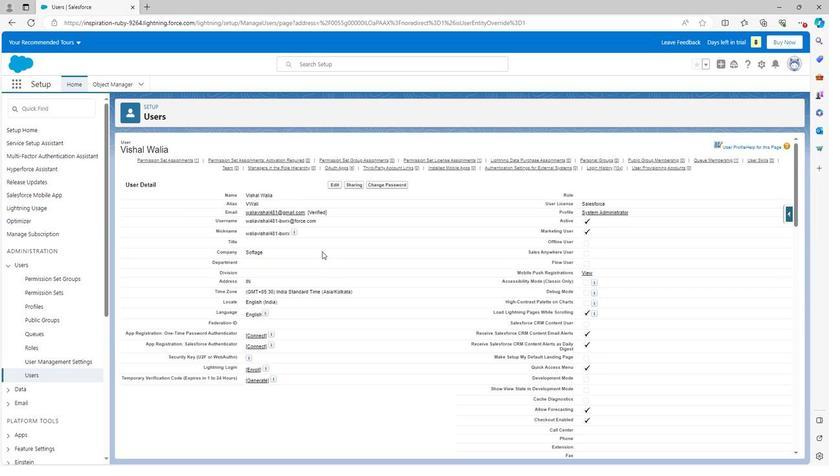 
